 Task: Open Card Non-Functional Requirements Elicitation in Board Product Design and User Experience Optimization to Workspace Job Analysis and Design and add a team member Softage.2@softage.net, a label Red, a checklist Database Management, an attachment from your google drive, a color Red and finally, add a card description 'Develop and launch new social media marketing campaign for influencer partnerships' and a comment 'This task presents an opportunity to innovate and come up with new solutions to old problems.'. Add a start date 'Jan 06, 1900' with a due date 'Jan 13, 1900'
Action: Mouse moved to (55, 296)
Screenshot: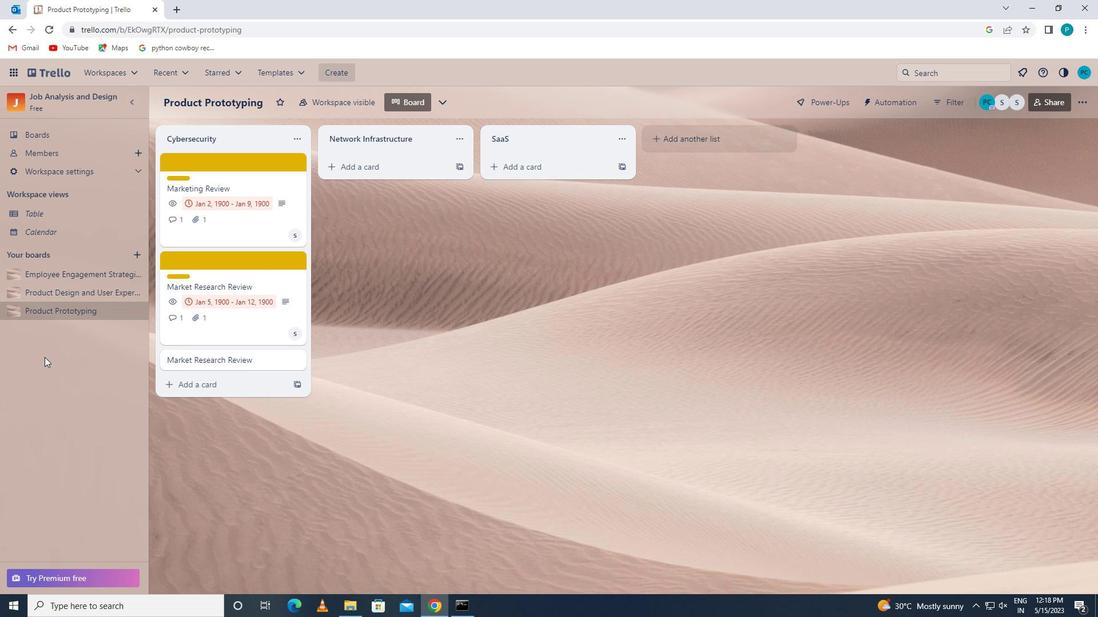
Action: Mouse pressed left at (55, 296)
Screenshot: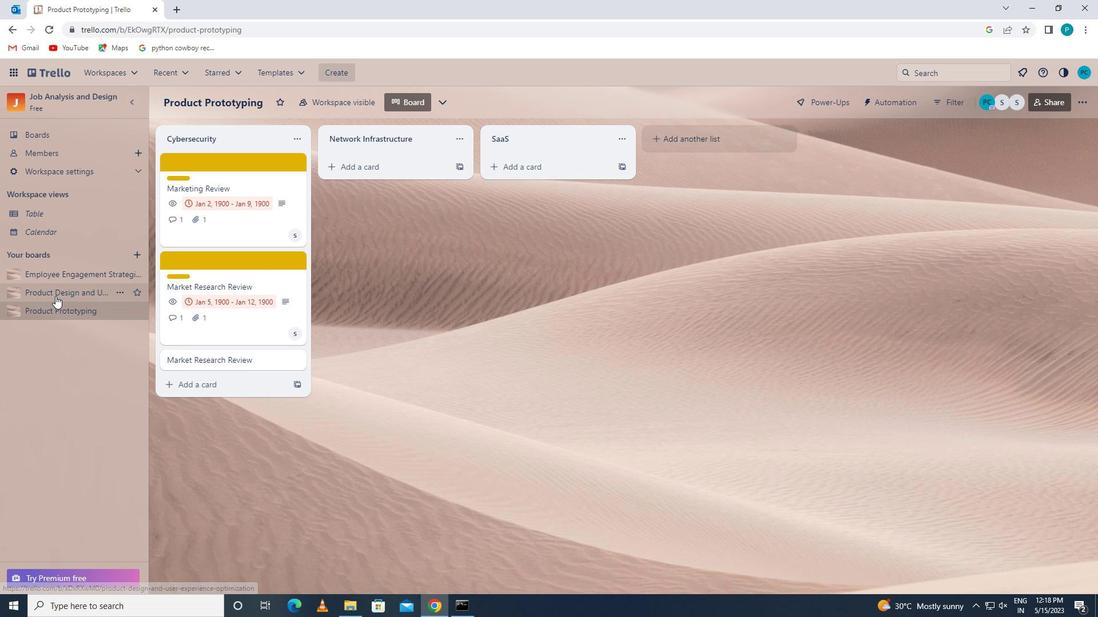
Action: Mouse moved to (256, 270)
Screenshot: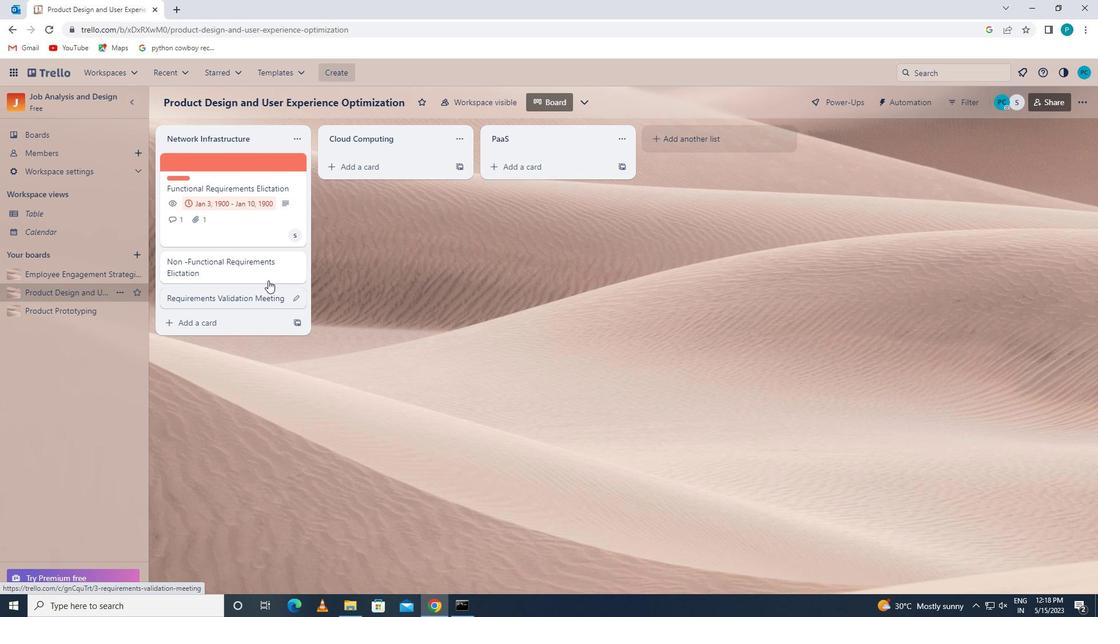 
Action: Mouse pressed left at (256, 270)
Screenshot: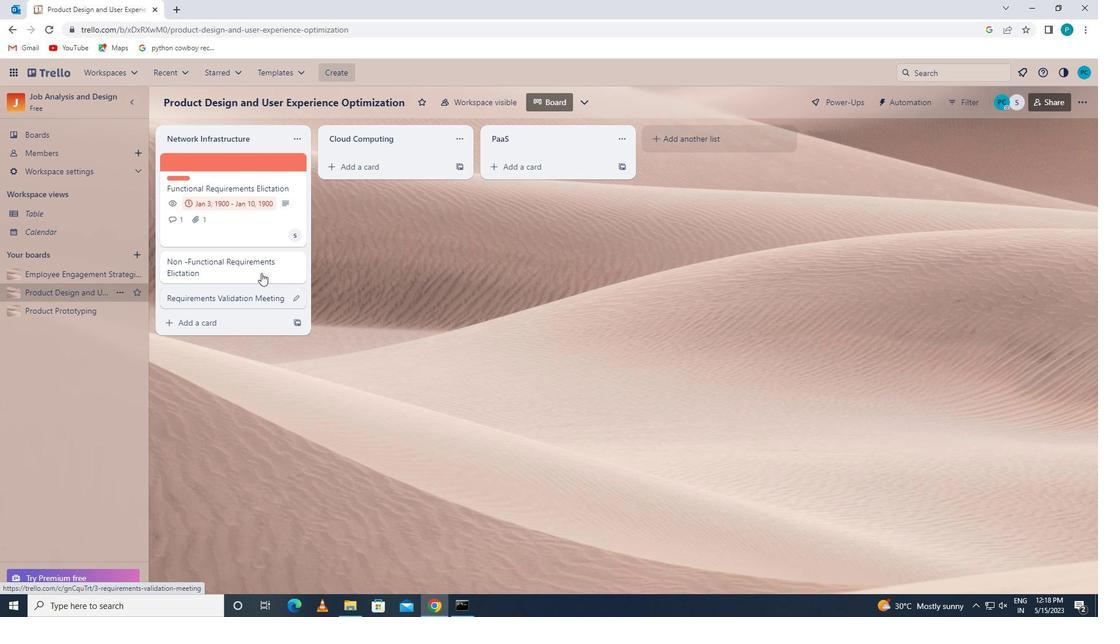 
Action: Mouse moved to (694, 204)
Screenshot: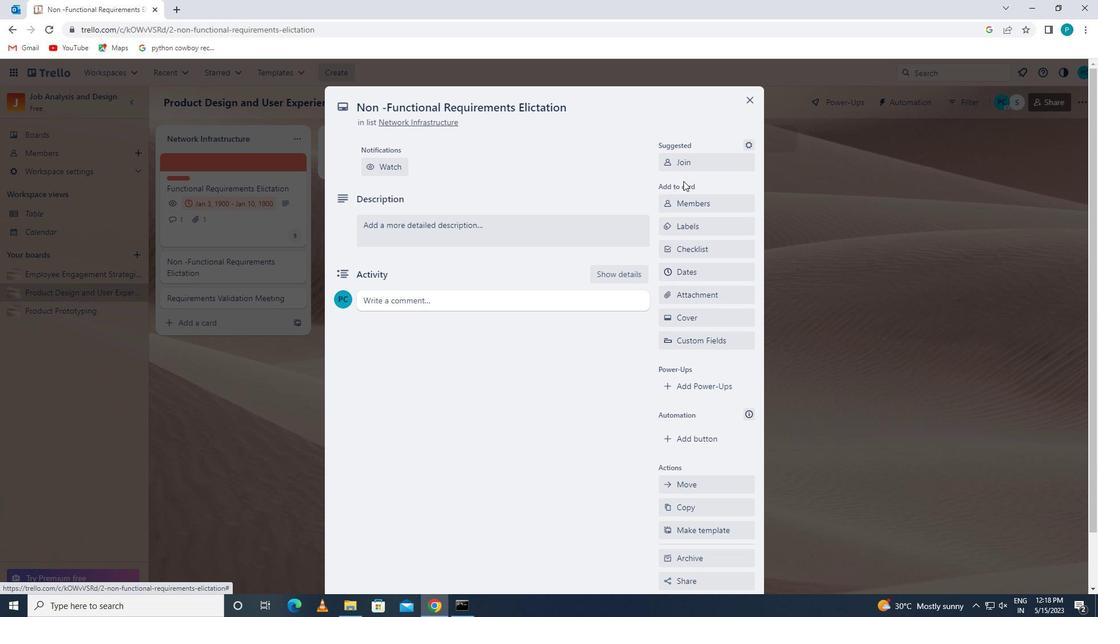 
Action: Mouse pressed left at (694, 204)
Screenshot: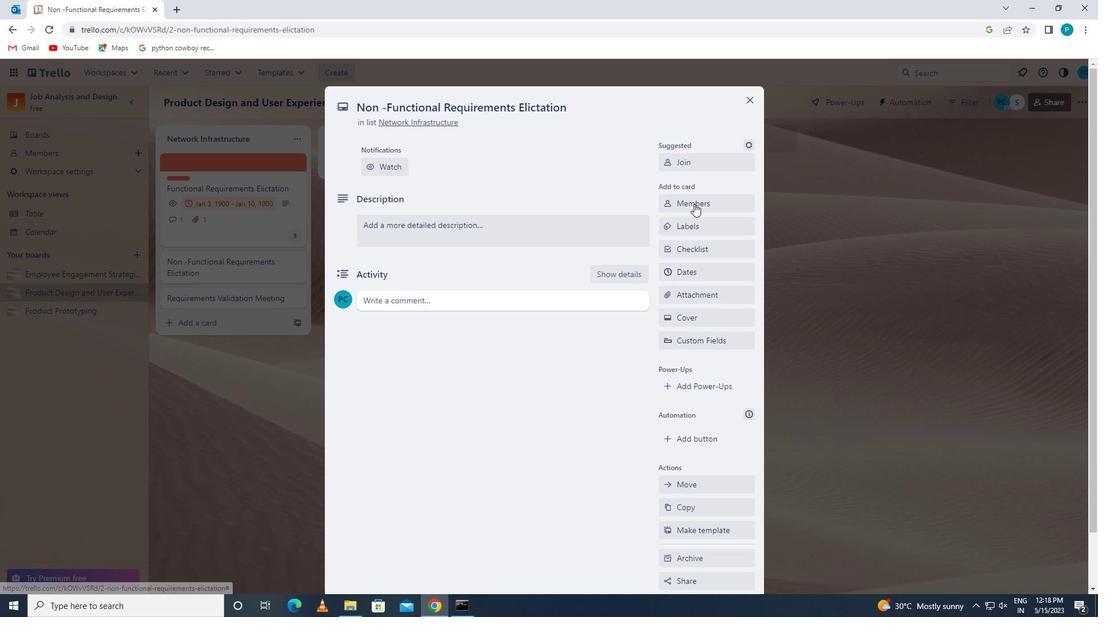 
Action: Key pressed <Key.caps_lock>s<Key.caps_lock>oftagee<Key.backspace>.2
Screenshot: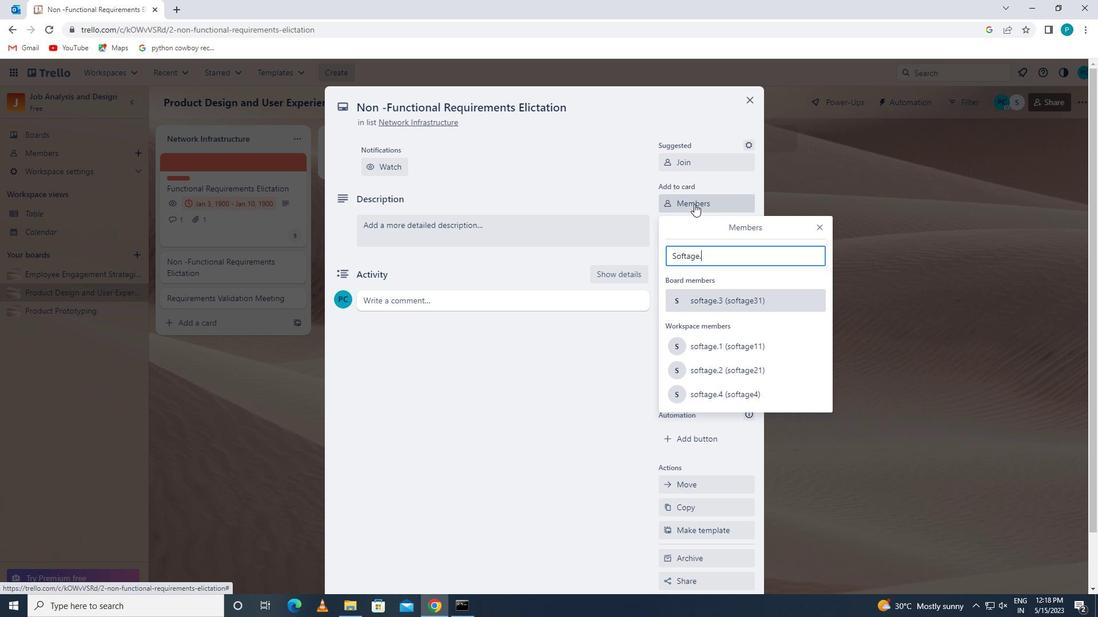 
Action: Mouse moved to (710, 358)
Screenshot: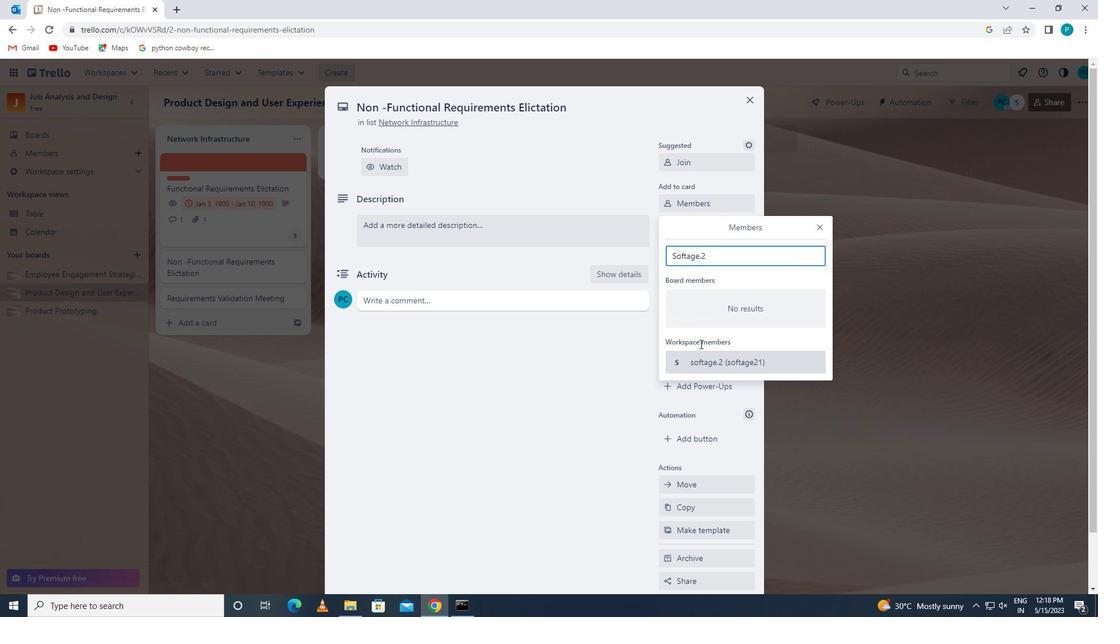 
Action: Mouse pressed left at (710, 358)
Screenshot: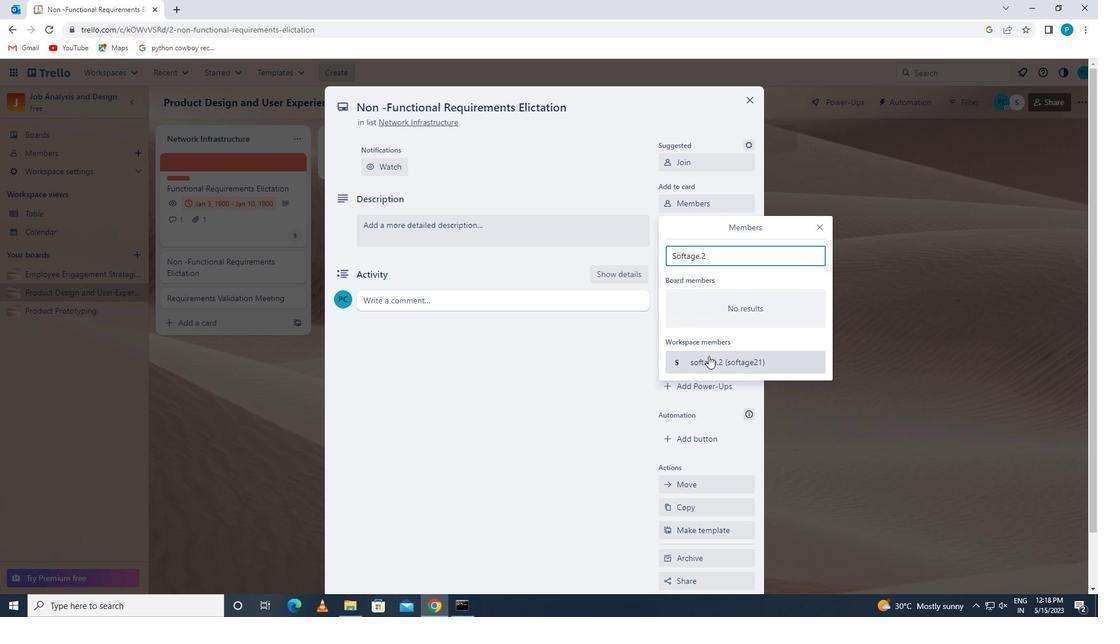 
Action: Mouse moved to (822, 227)
Screenshot: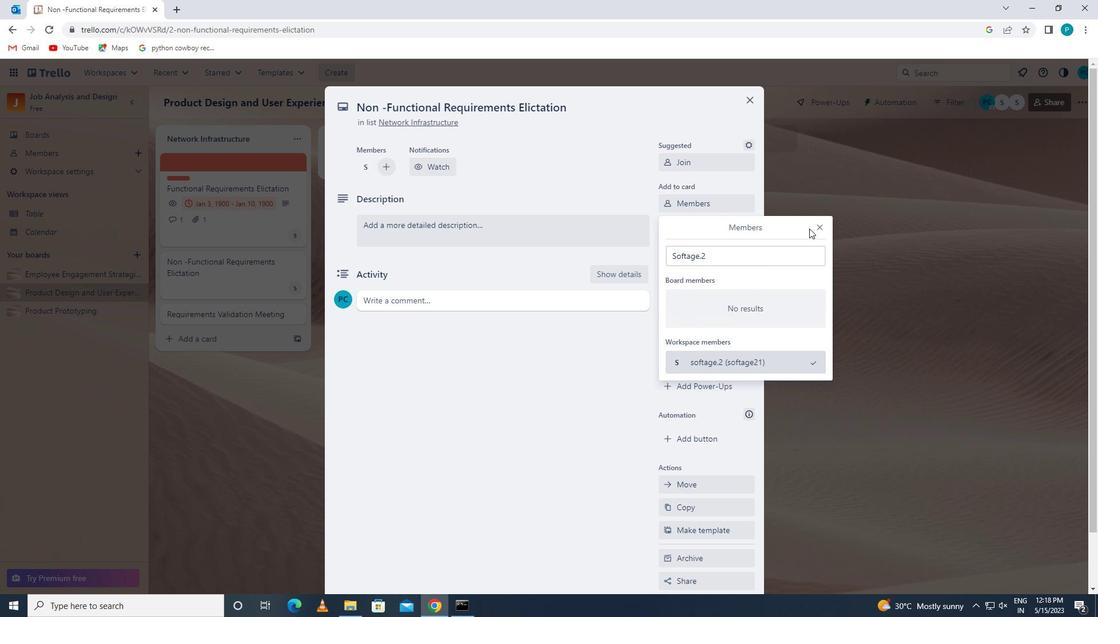
Action: Mouse pressed left at (822, 227)
Screenshot: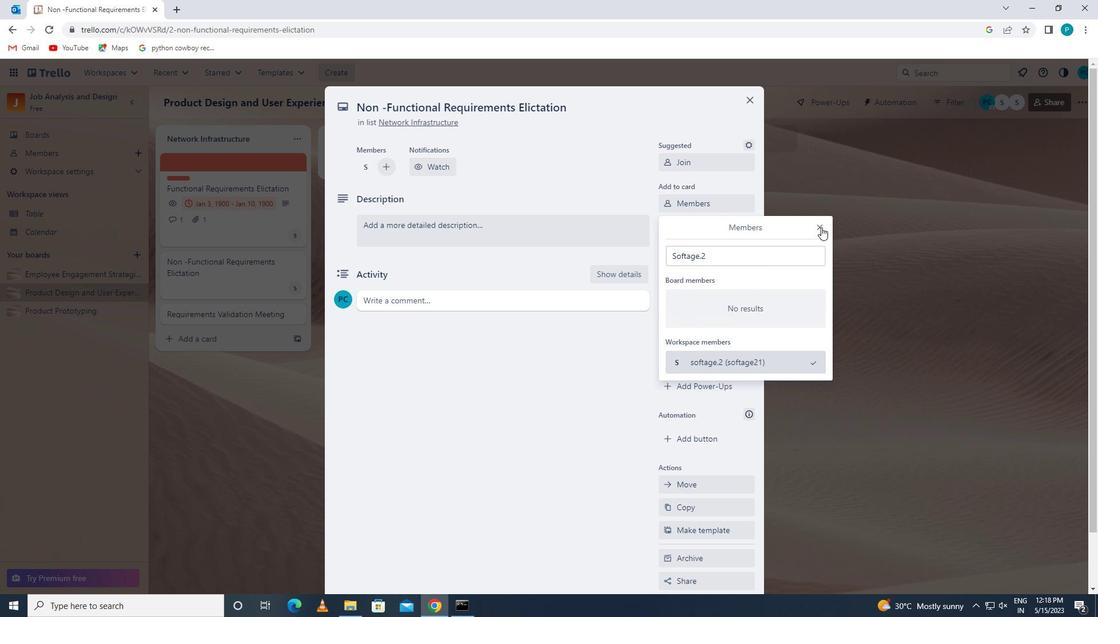 
Action: Mouse moved to (703, 221)
Screenshot: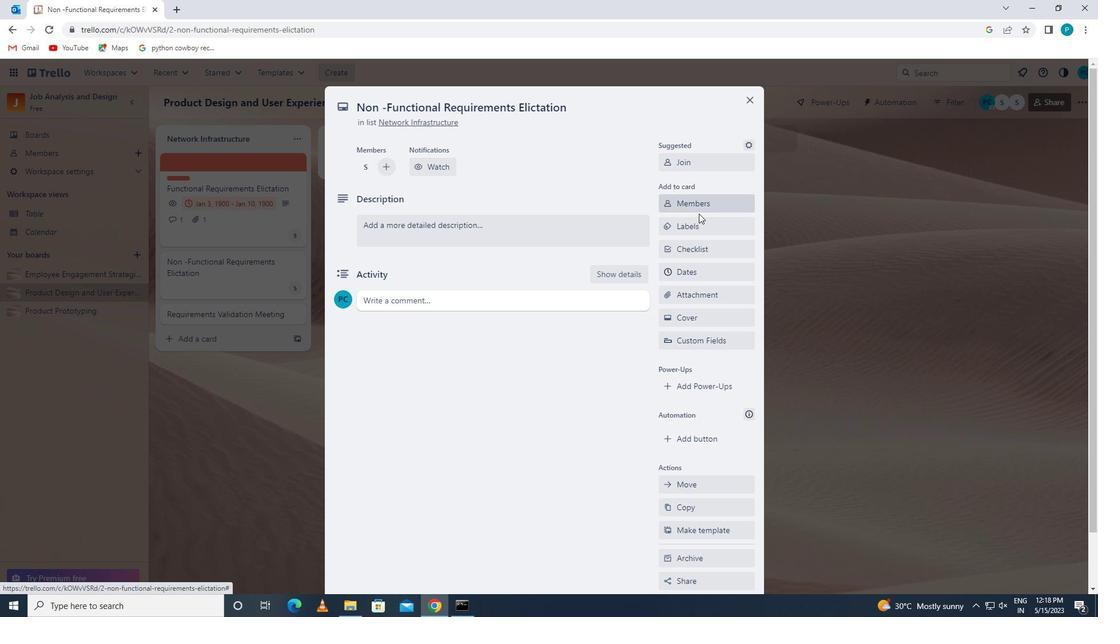 
Action: Mouse pressed left at (703, 221)
Screenshot: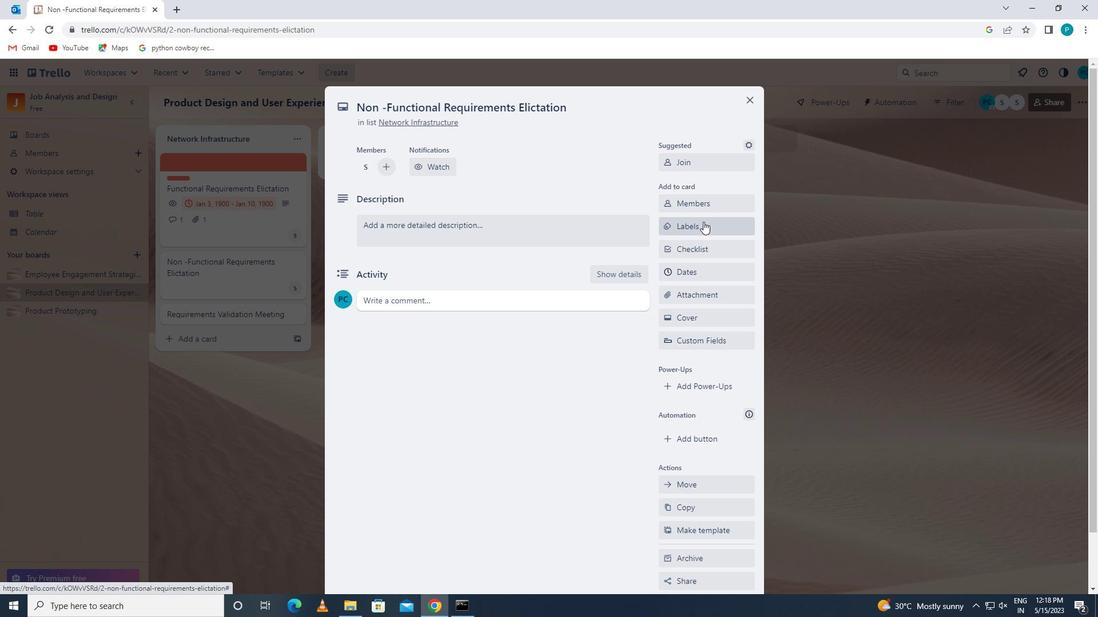 
Action: Mouse moved to (726, 447)
Screenshot: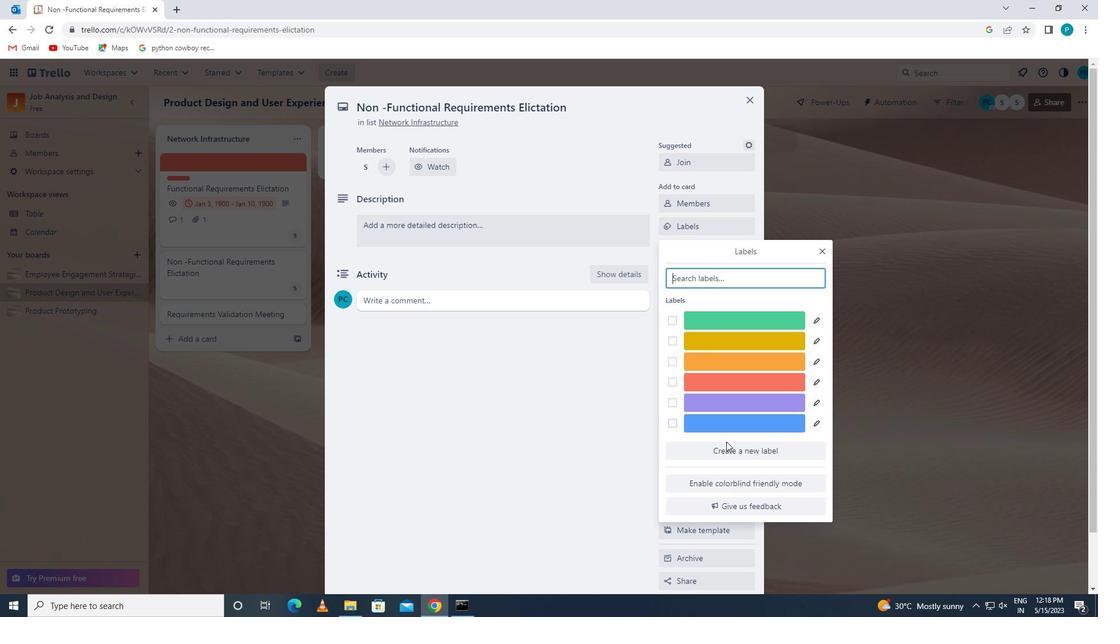 
Action: Mouse pressed left at (726, 447)
Screenshot: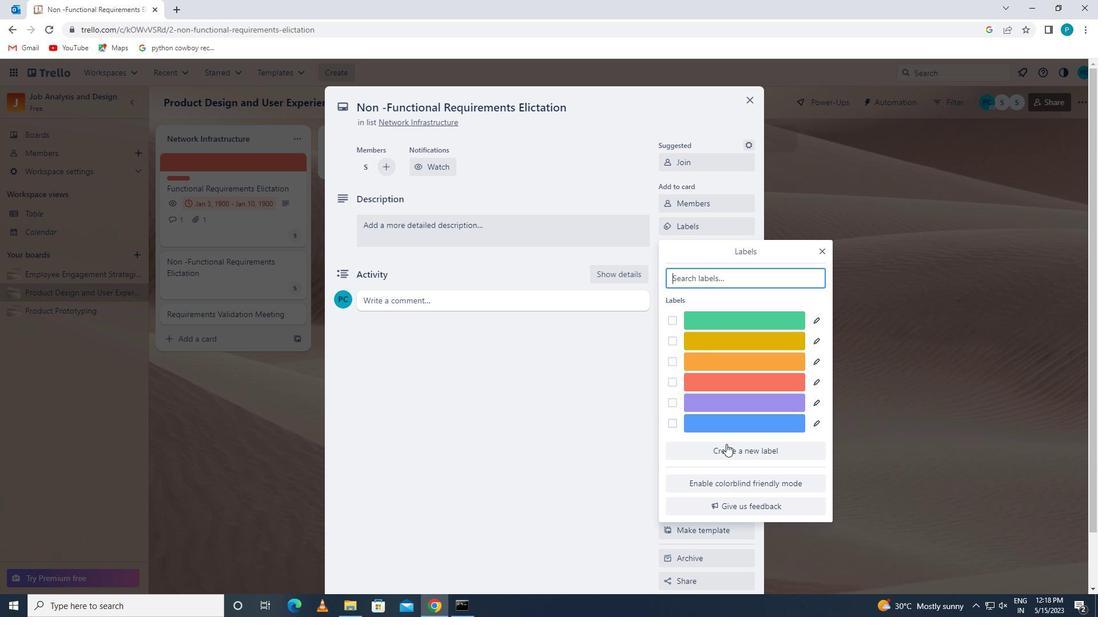 
Action: Mouse moved to (776, 421)
Screenshot: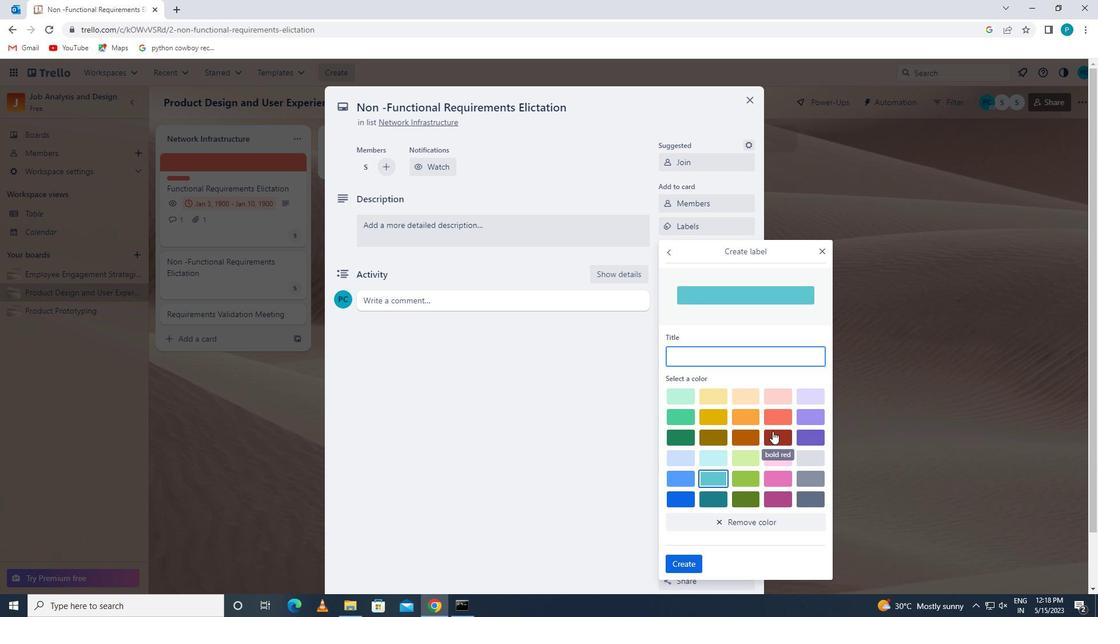 
Action: Mouse pressed left at (776, 421)
Screenshot: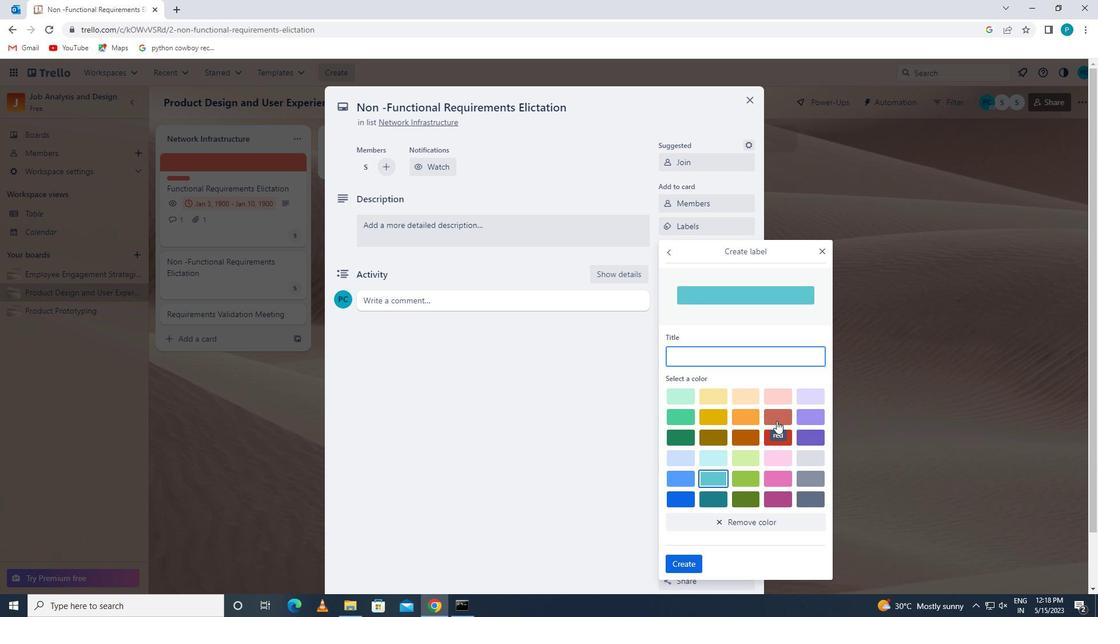 
Action: Mouse moved to (678, 566)
Screenshot: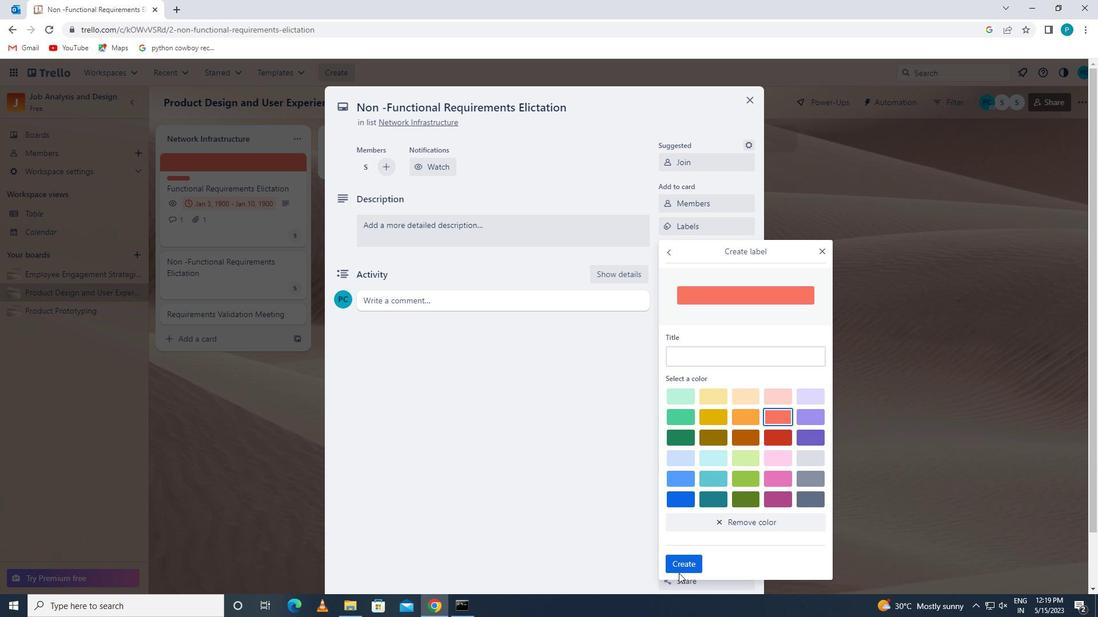 
Action: Mouse pressed left at (678, 566)
Screenshot: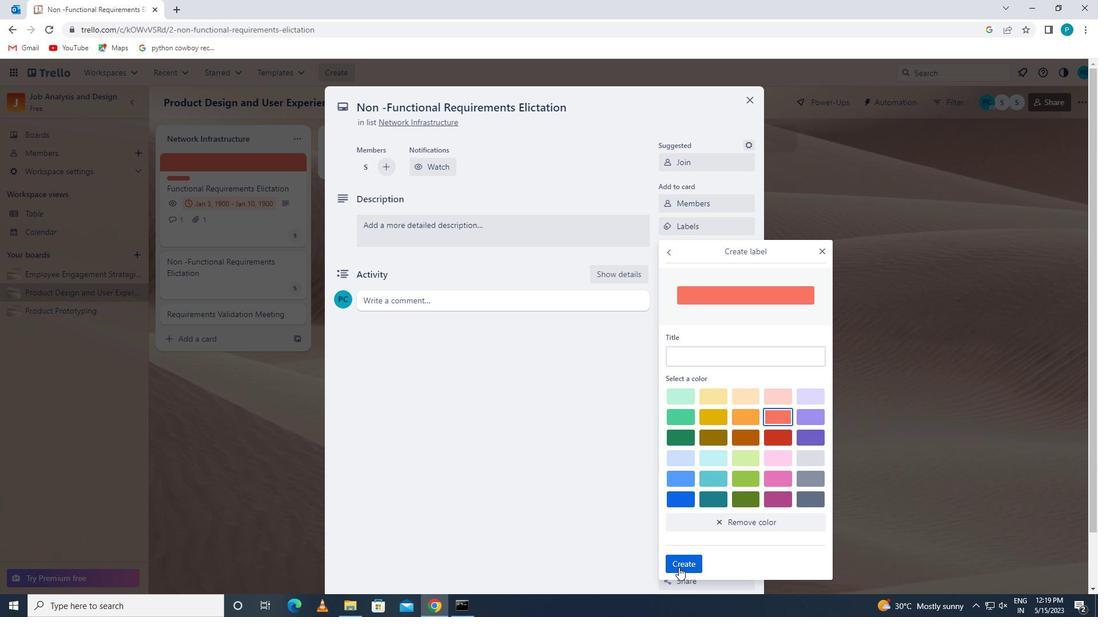 
Action: Mouse moved to (821, 250)
Screenshot: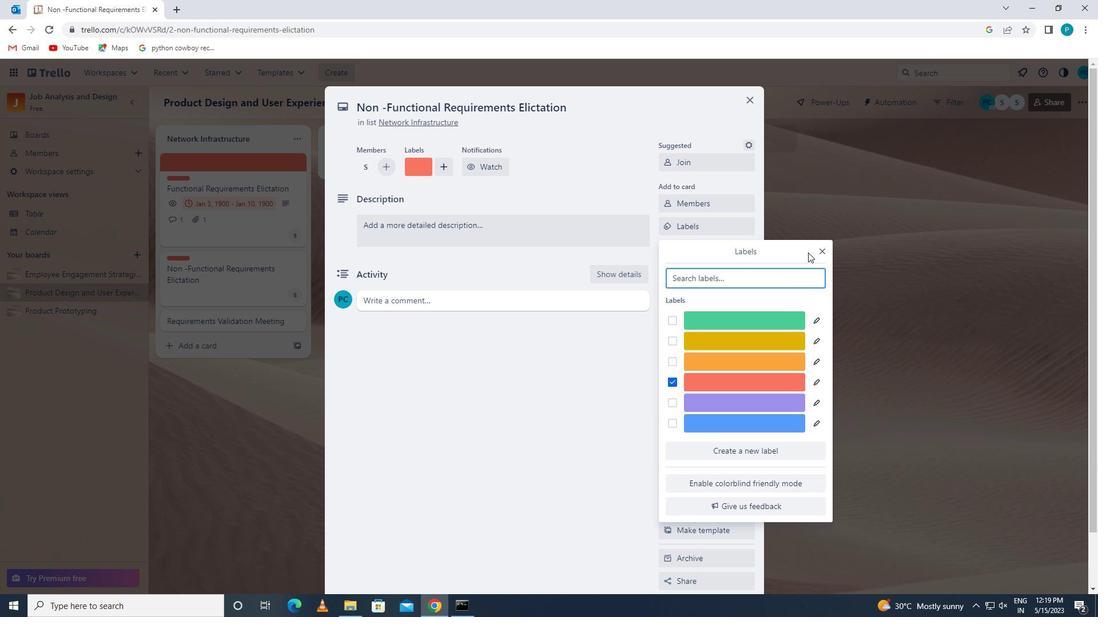 
Action: Mouse pressed left at (821, 250)
Screenshot: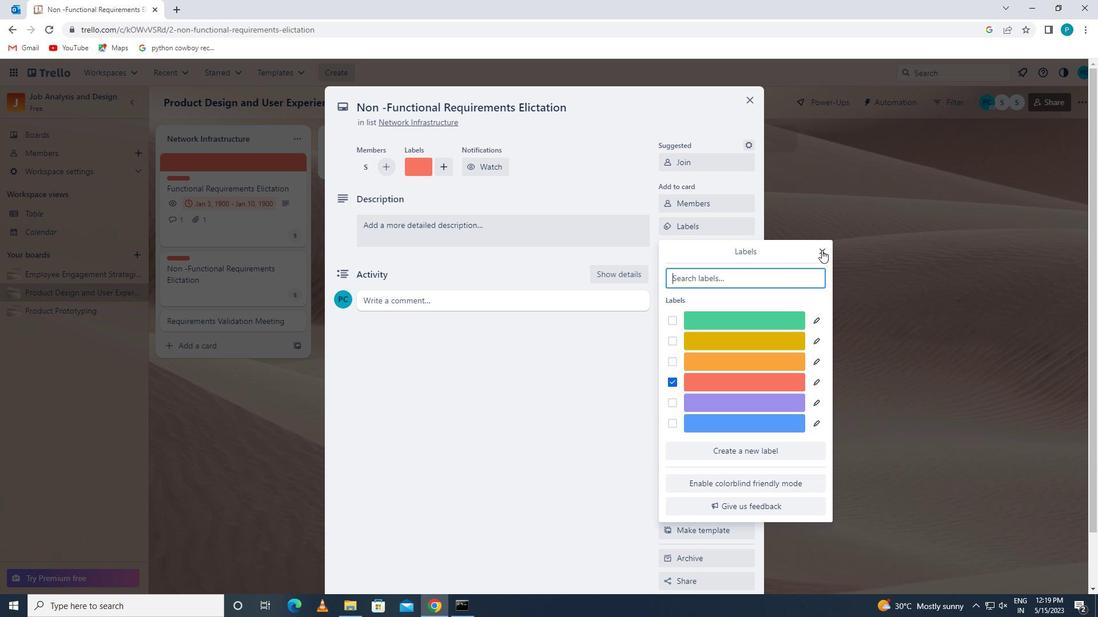 
Action: Mouse moved to (729, 251)
Screenshot: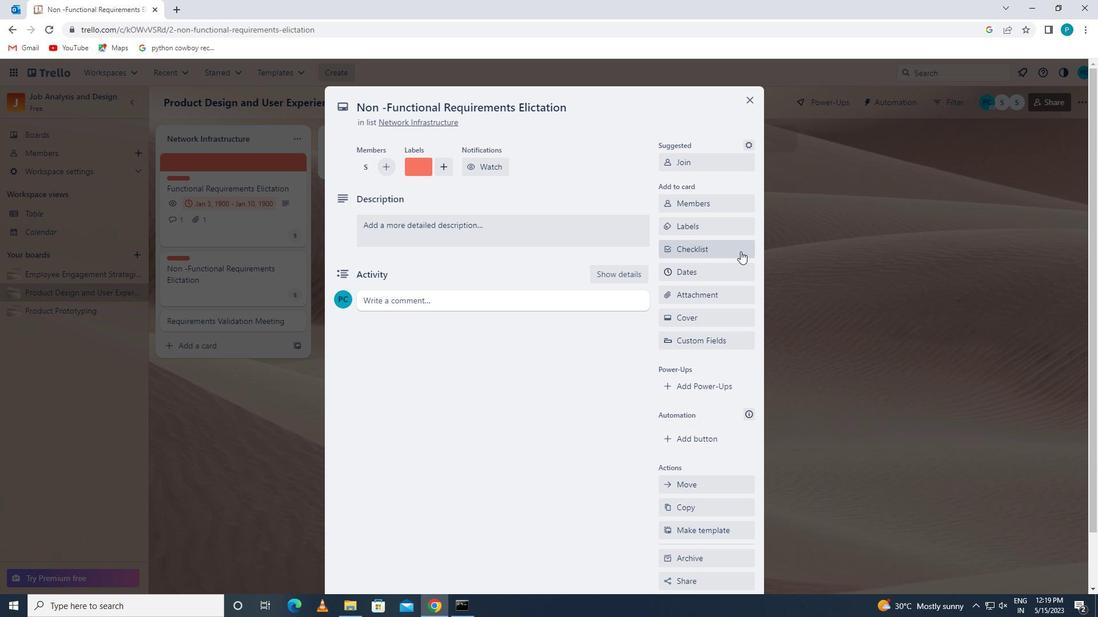 
Action: Mouse pressed left at (729, 251)
Screenshot: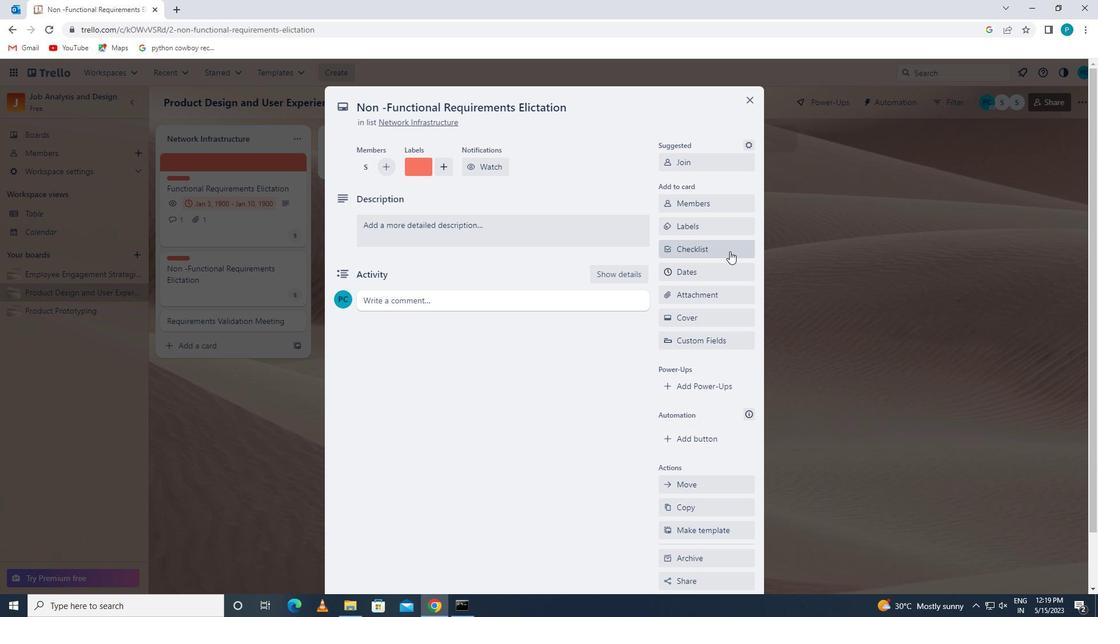 
Action: Mouse moved to (730, 265)
Screenshot: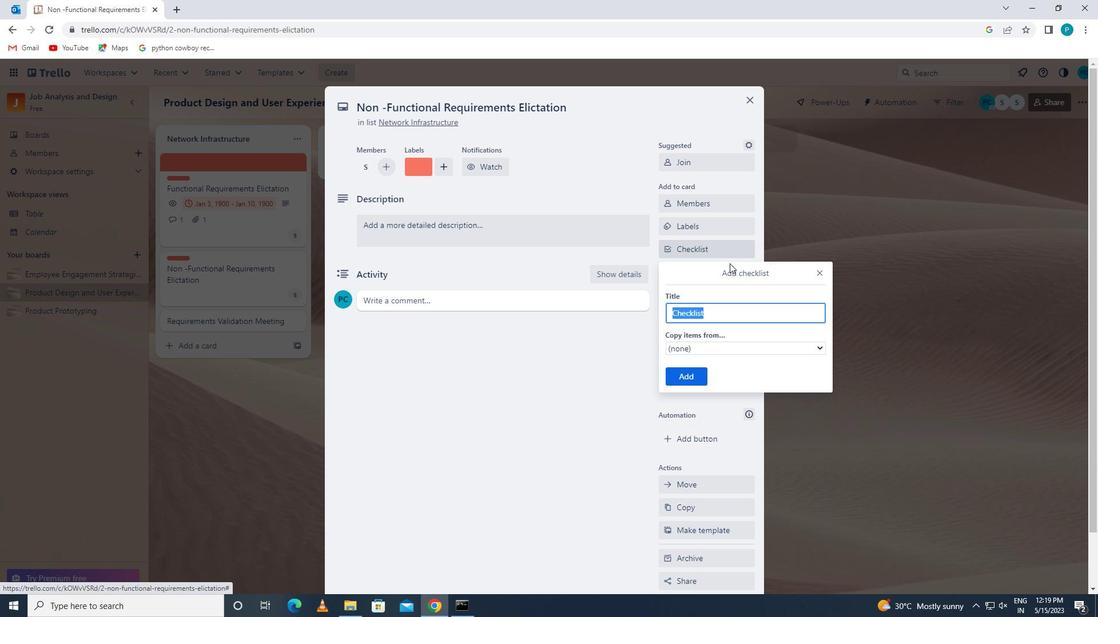 
Action: Key pressed <Key.caps_lock>d<Key.caps_lock>atabase
Screenshot: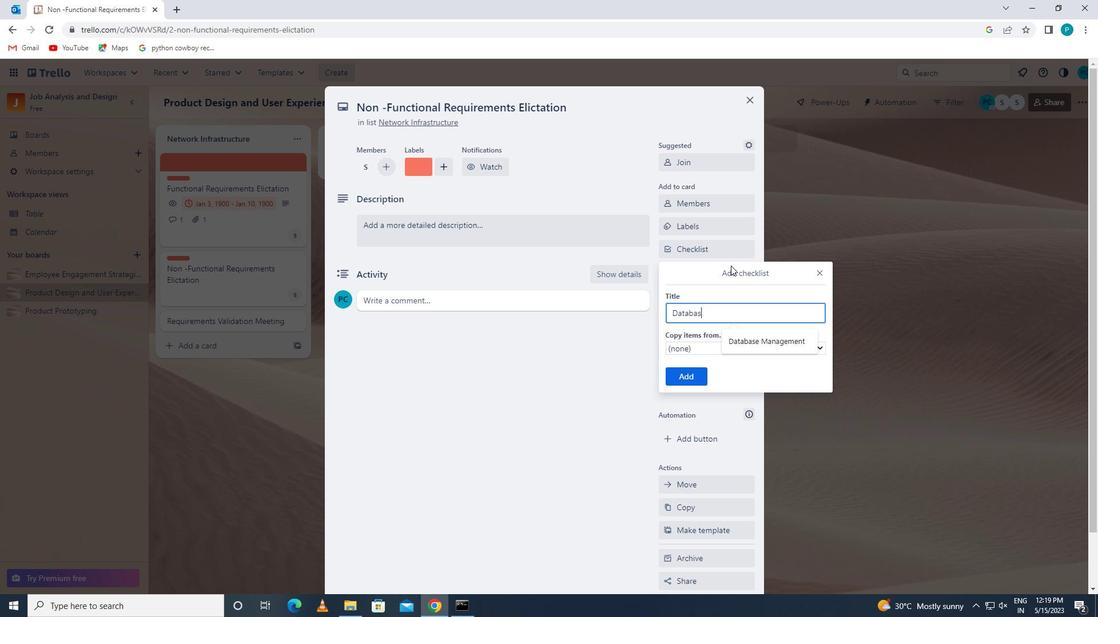 
Action: Mouse moved to (745, 343)
Screenshot: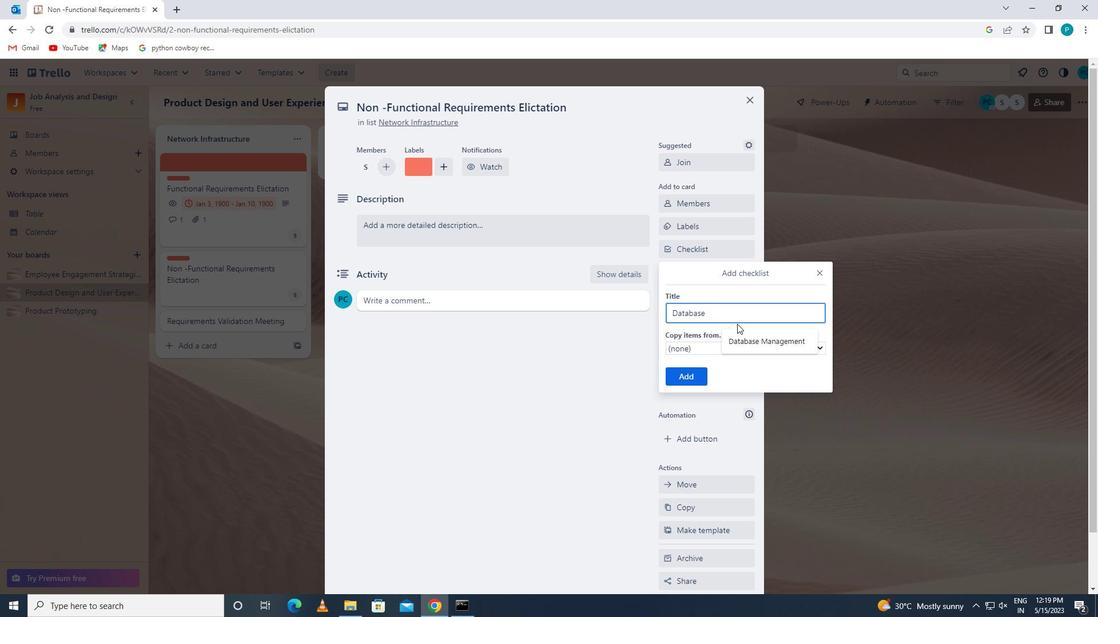 
Action: Mouse pressed left at (745, 343)
Screenshot: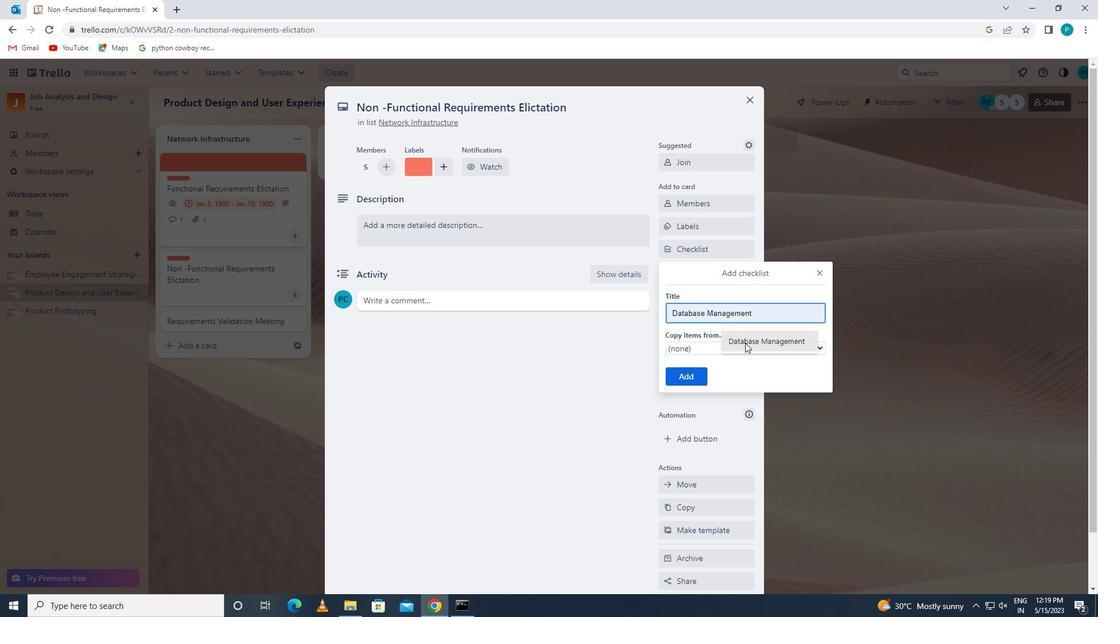 
Action: Mouse moved to (698, 379)
Screenshot: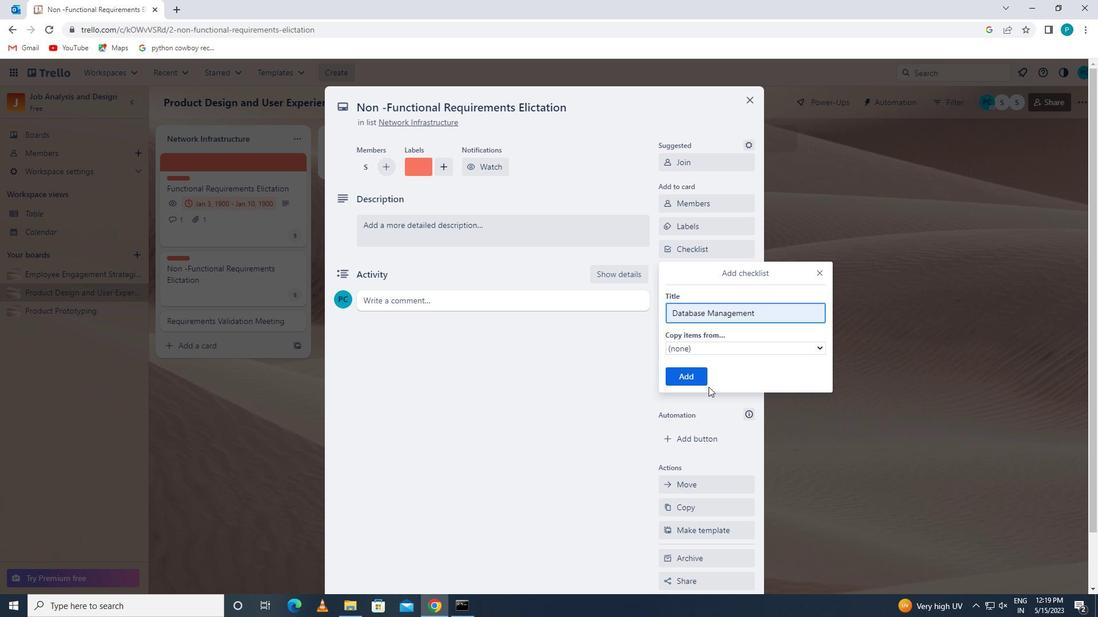 
Action: Mouse pressed left at (698, 379)
Screenshot: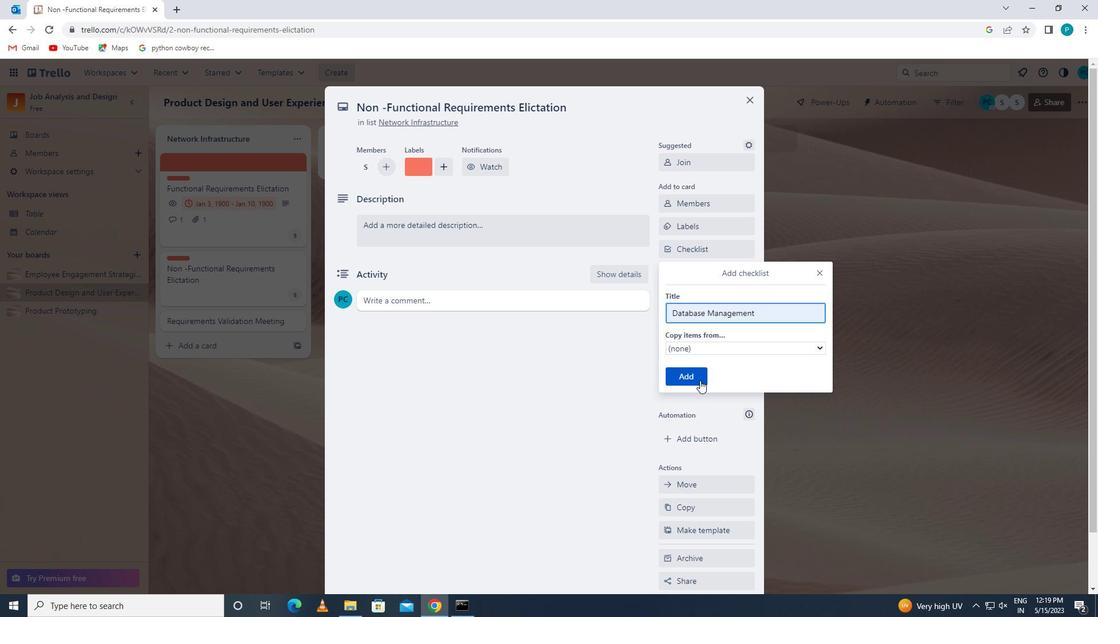 
Action: Mouse moved to (702, 296)
Screenshot: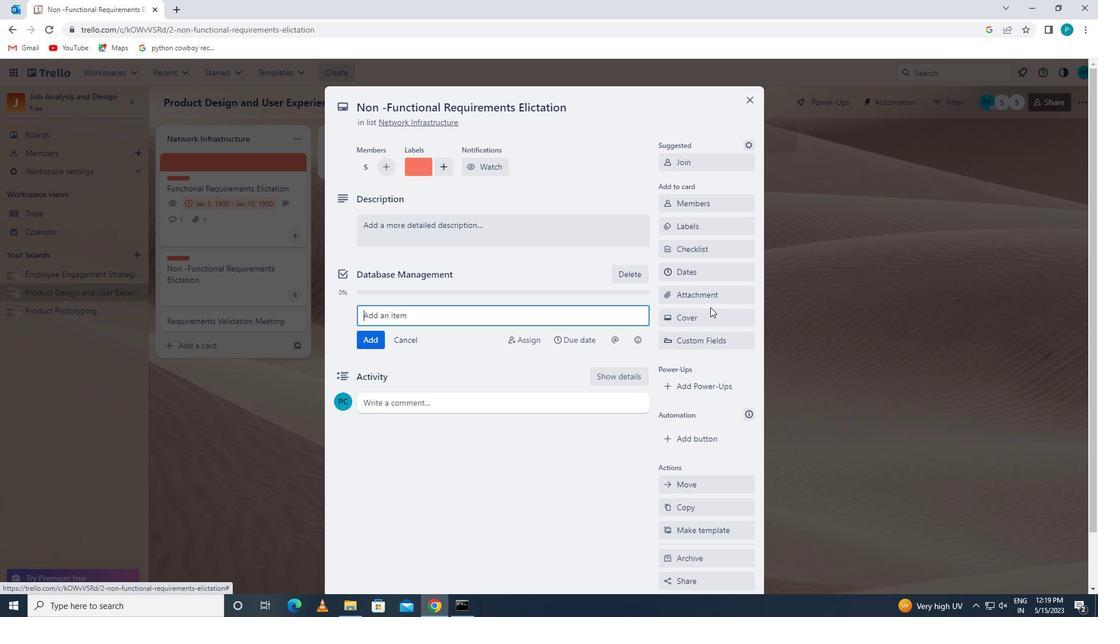 
Action: Mouse pressed left at (702, 296)
Screenshot: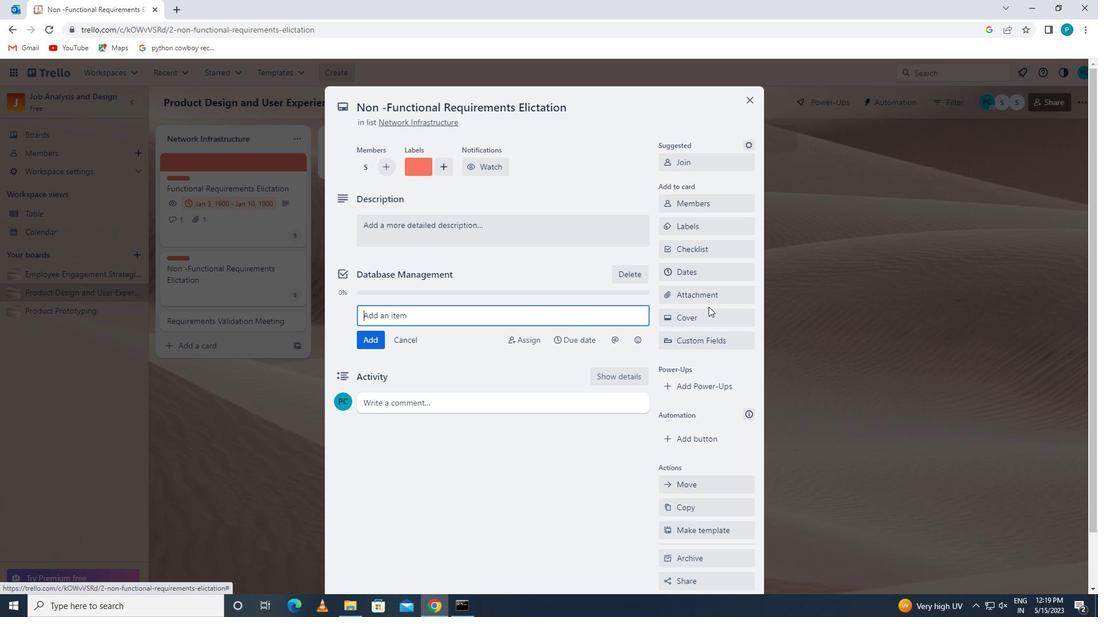 
Action: Mouse moved to (721, 387)
Screenshot: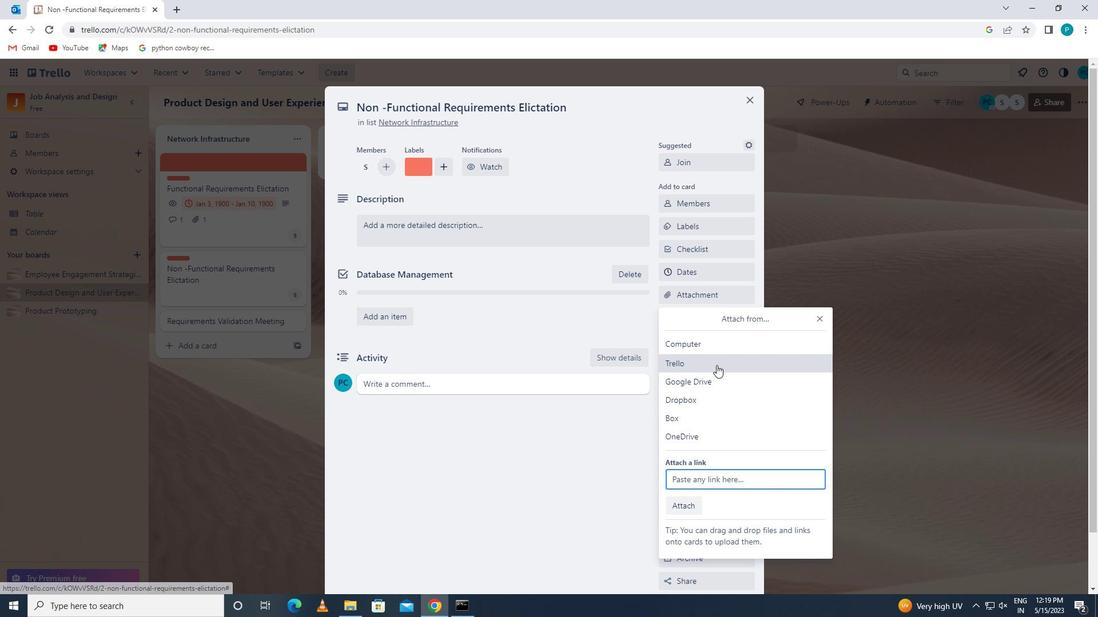 
Action: Mouse pressed left at (721, 387)
Screenshot: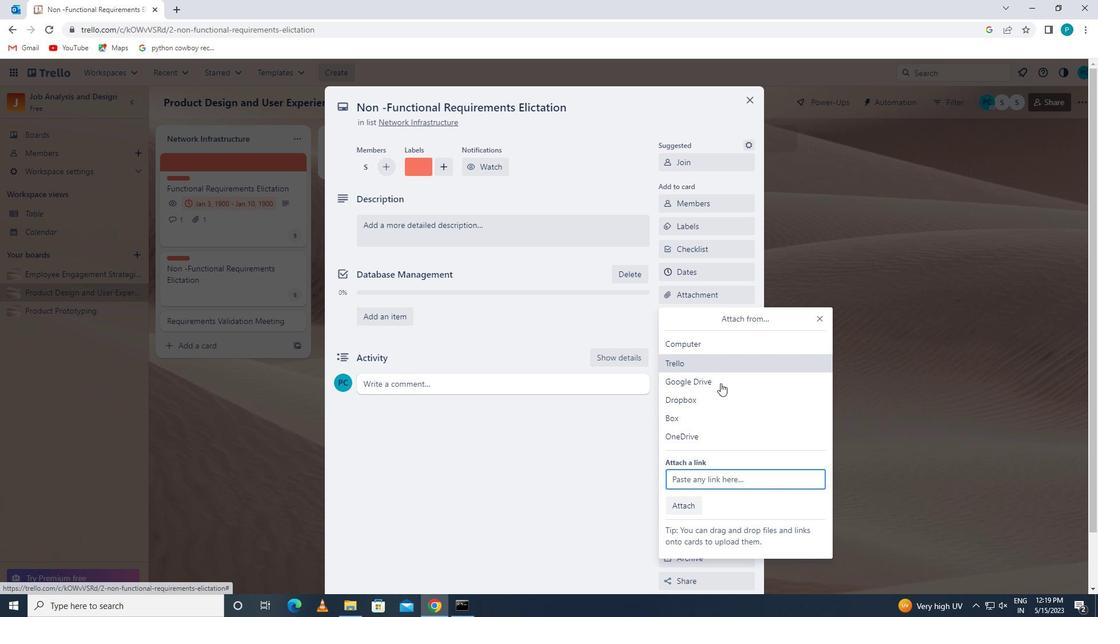 
Action: Mouse moved to (320, 324)
Screenshot: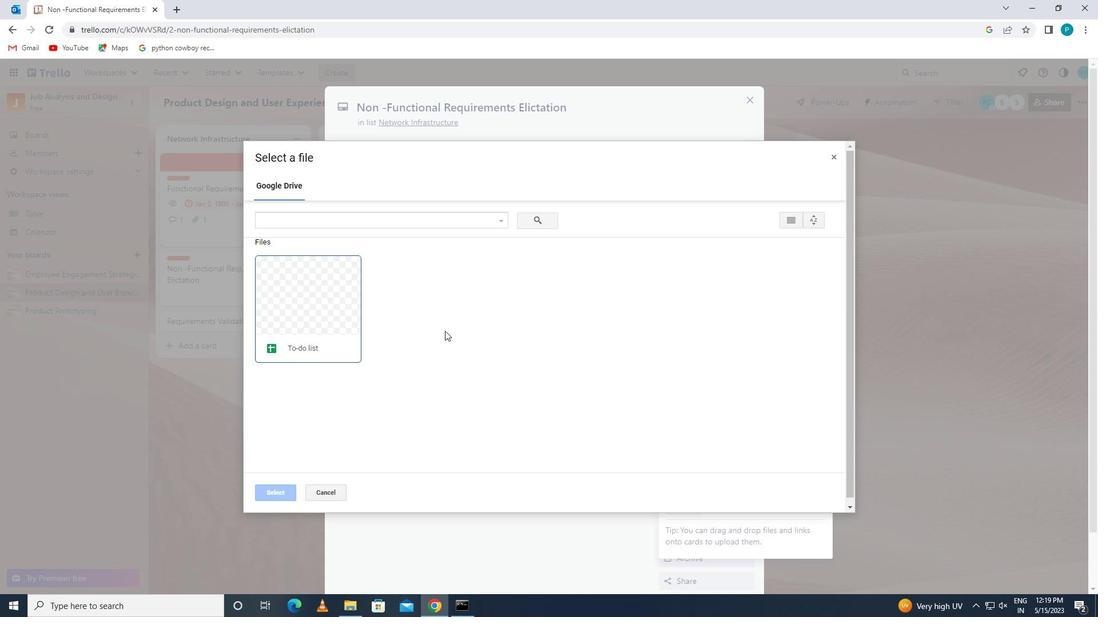 
Action: Mouse pressed left at (320, 324)
Screenshot: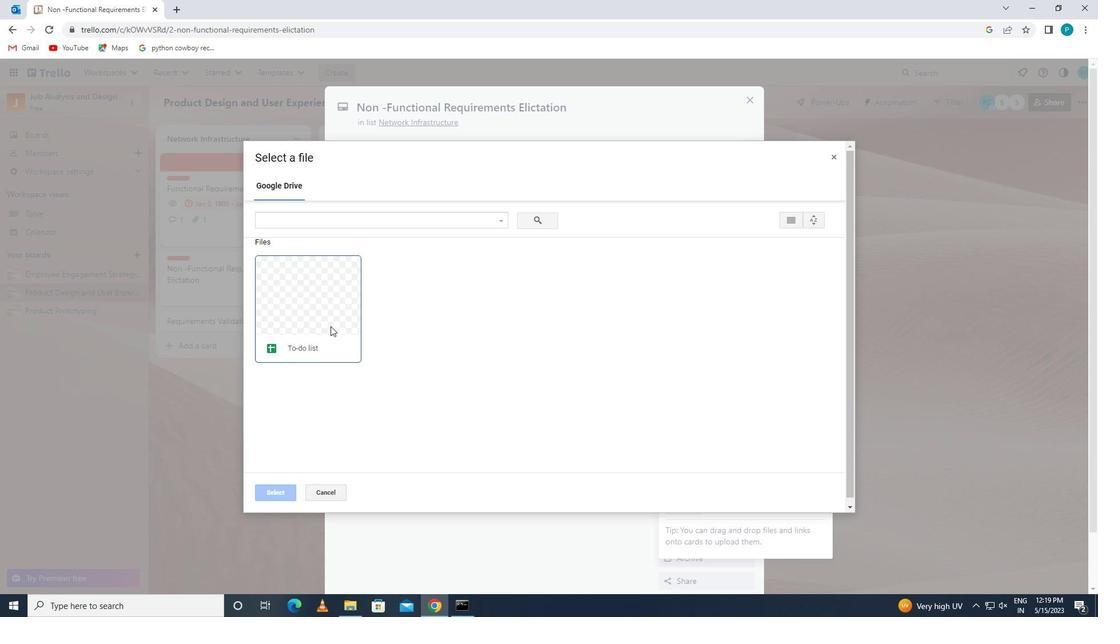 
Action: Mouse moved to (274, 494)
Screenshot: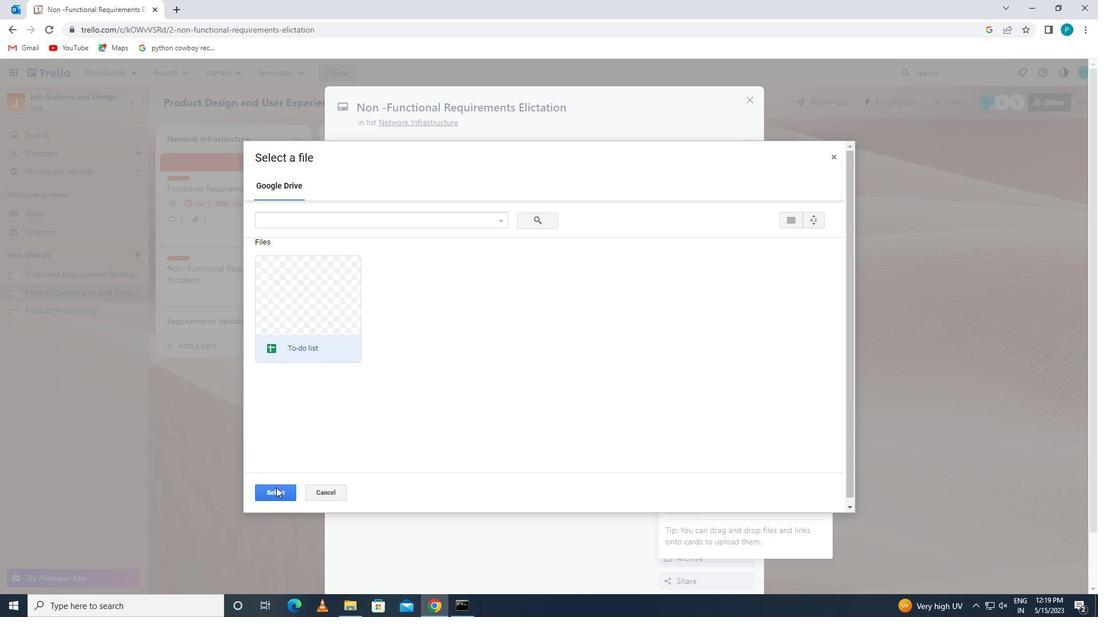 
Action: Mouse pressed left at (274, 494)
Screenshot: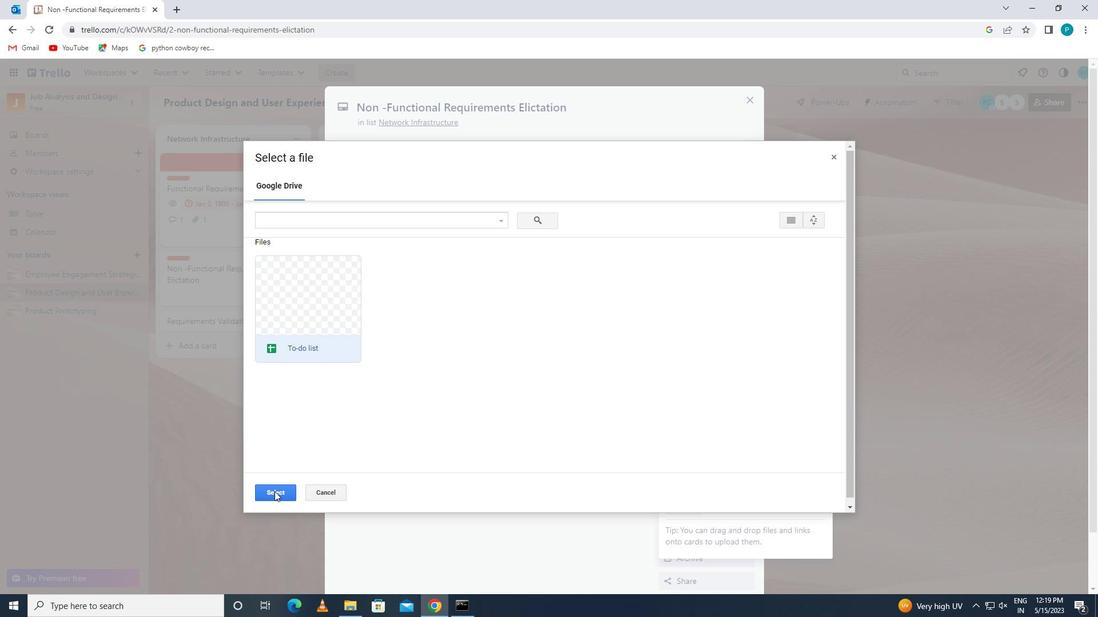 
Action: Mouse moved to (704, 321)
Screenshot: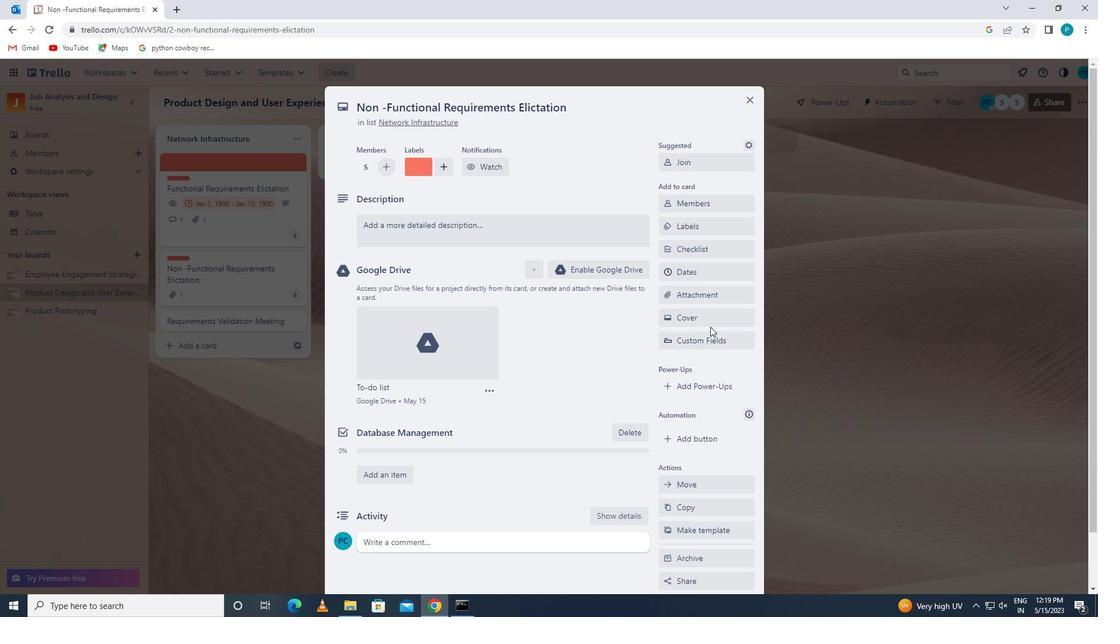 
Action: Mouse pressed left at (704, 321)
Screenshot: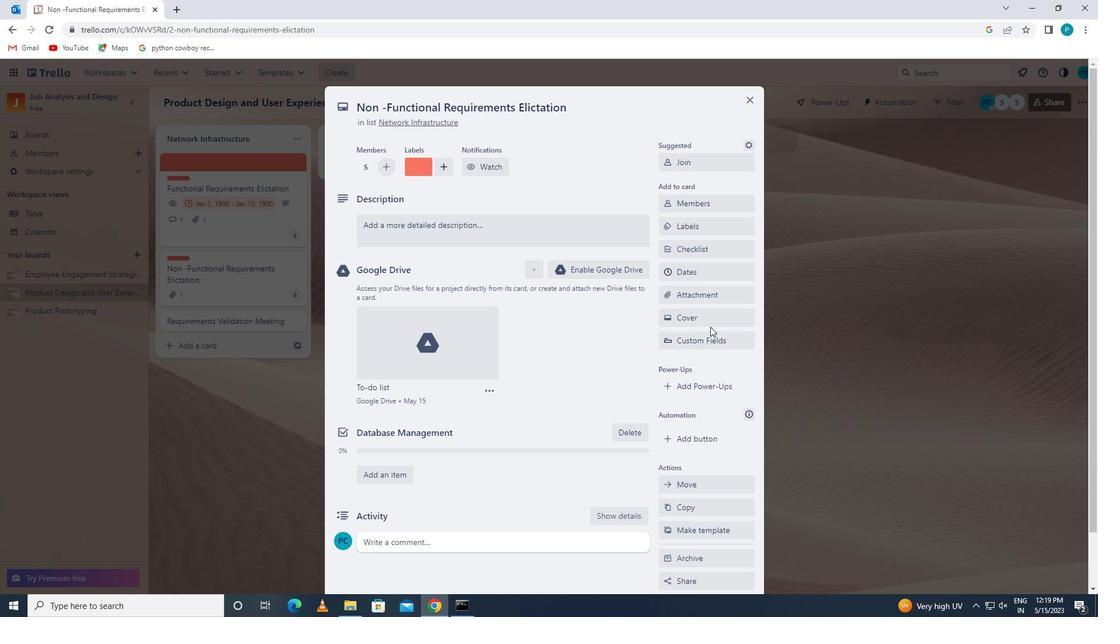 
Action: Mouse moved to (773, 372)
Screenshot: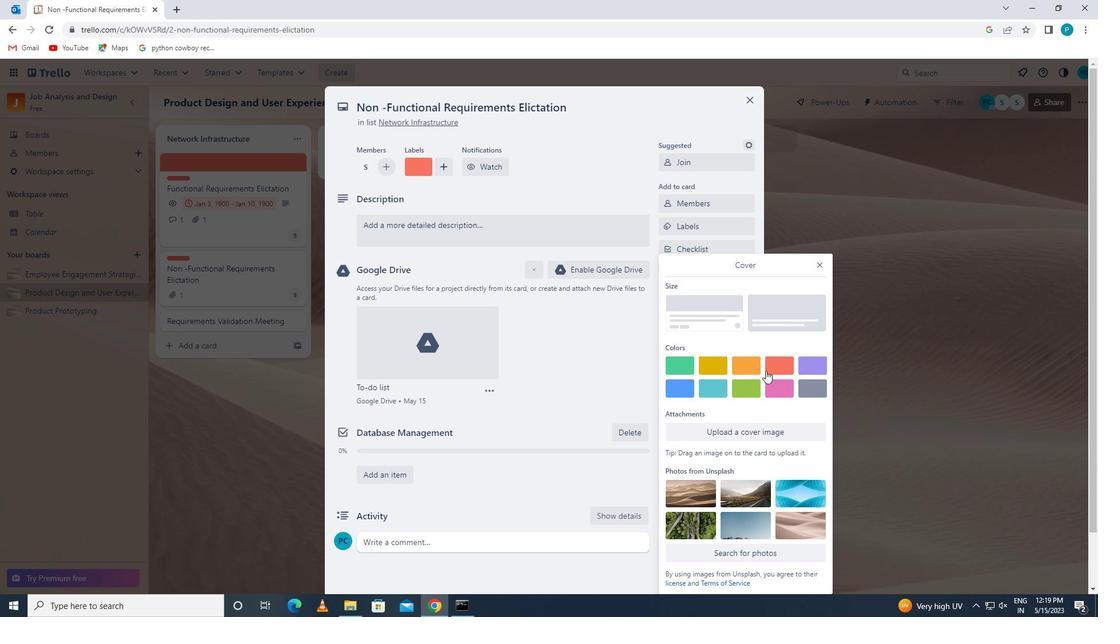 
Action: Mouse pressed left at (773, 372)
Screenshot: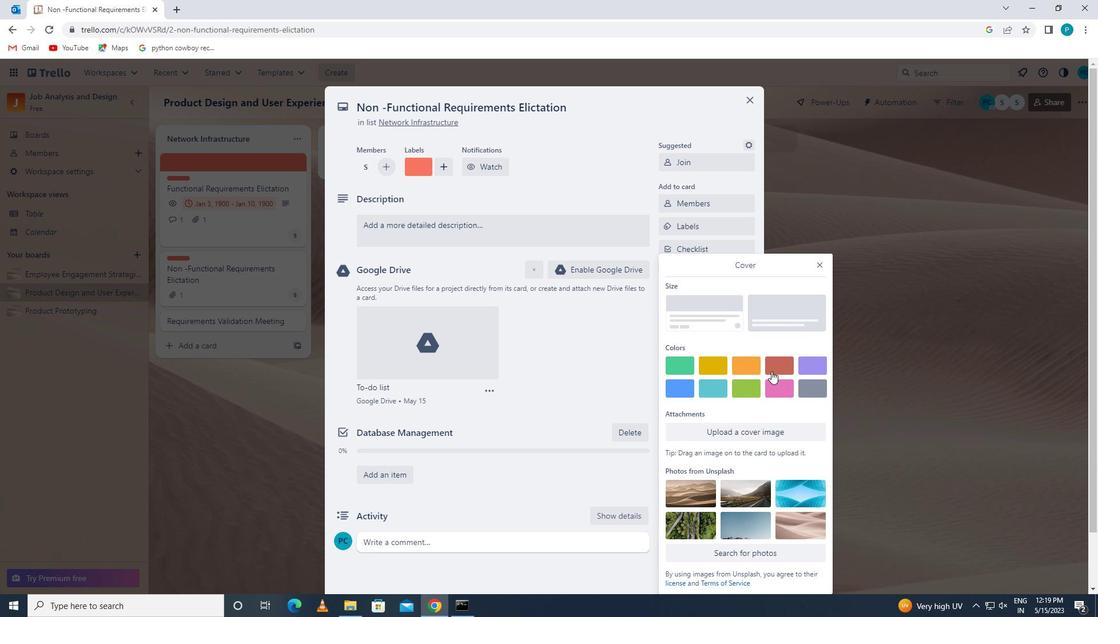 
Action: Mouse moved to (817, 244)
Screenshot: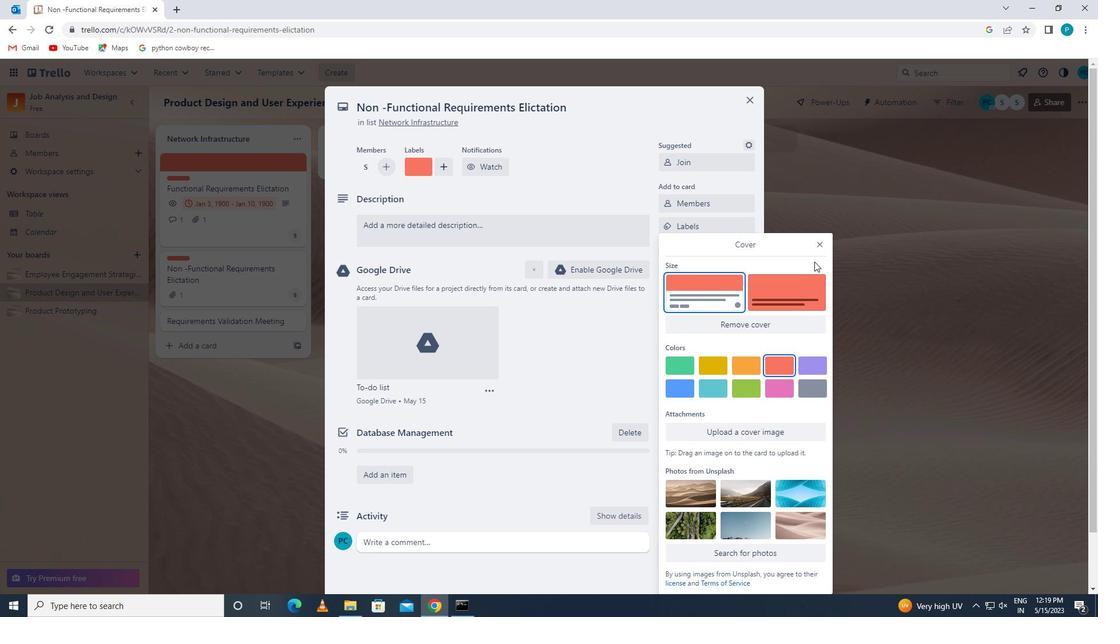 
Action: Mouse pressed left at (817, 244)
Screenshot: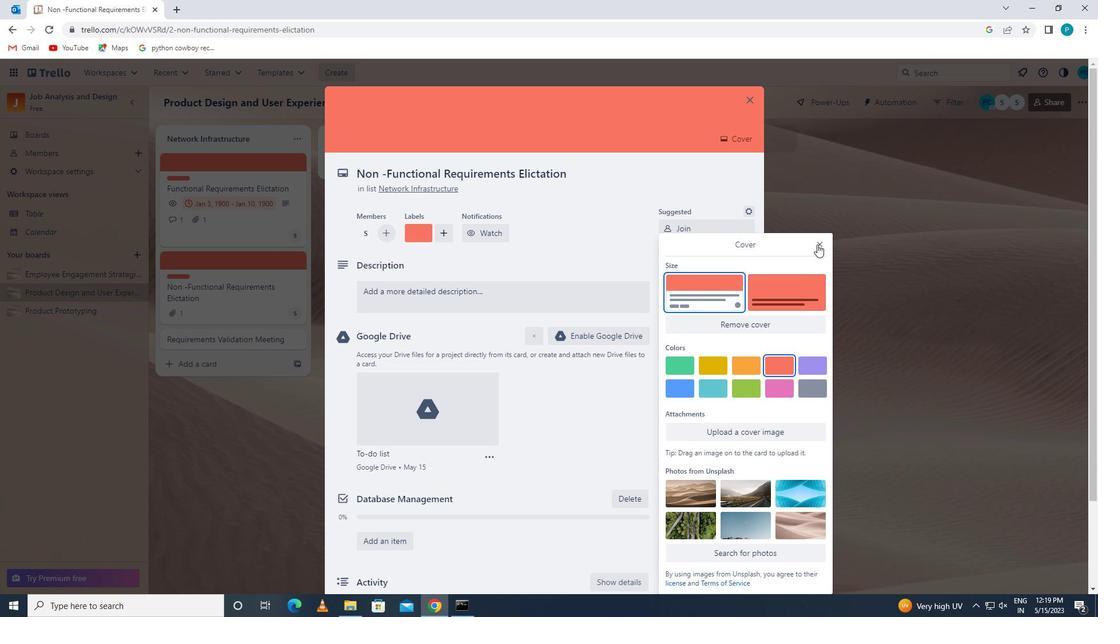 
Action: Mouse moved to (604, 283)
Screenshot: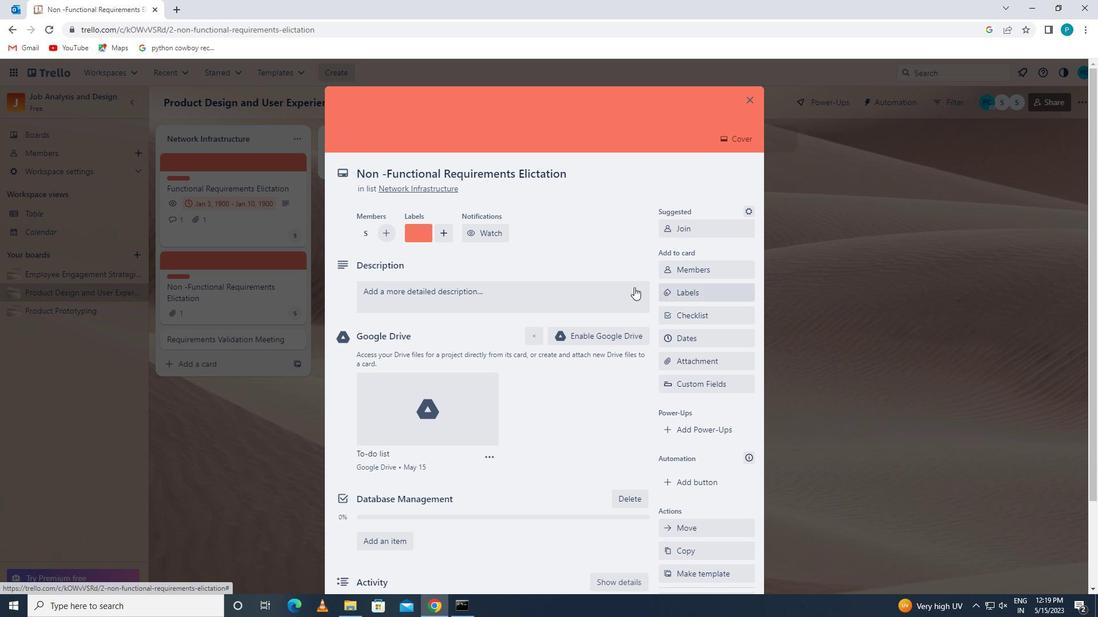 
Action: Mouse pressed left at (604, 283)
Screenshot: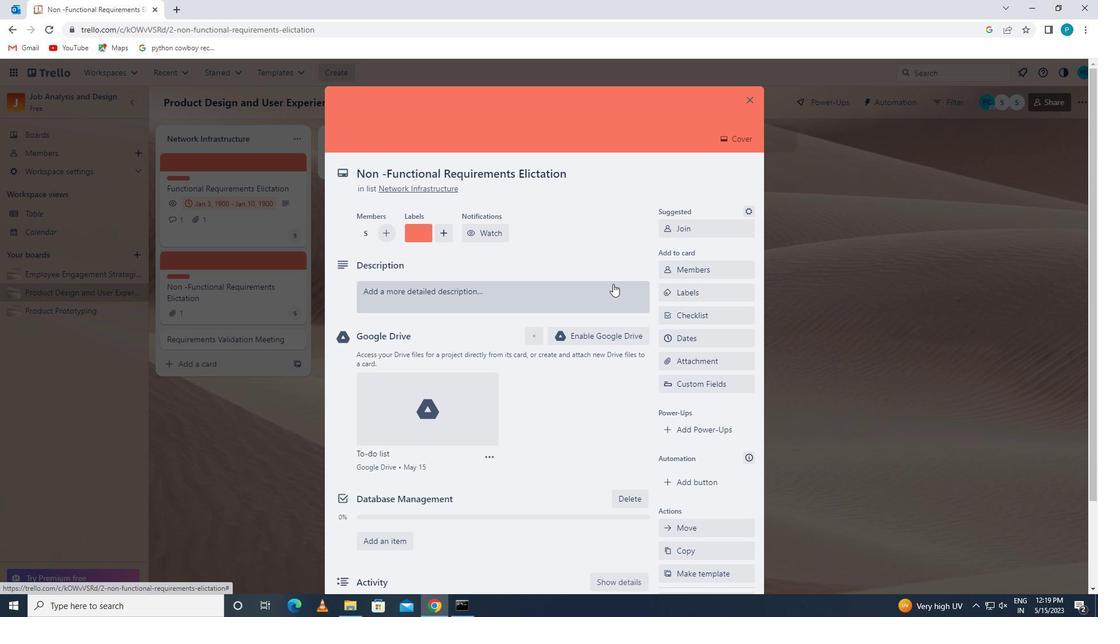 
Action: Key pressed <Key.caps_lock>d<Key.caps_lock>evelop<Key.space>and<Key.space>launch<Key.space>new<Key.space>social<Key.space>media<Key.space>marketing<Key.space>campaign<Key.space>for<Key.space>influencer<Key.space>partnerships
Screenshot: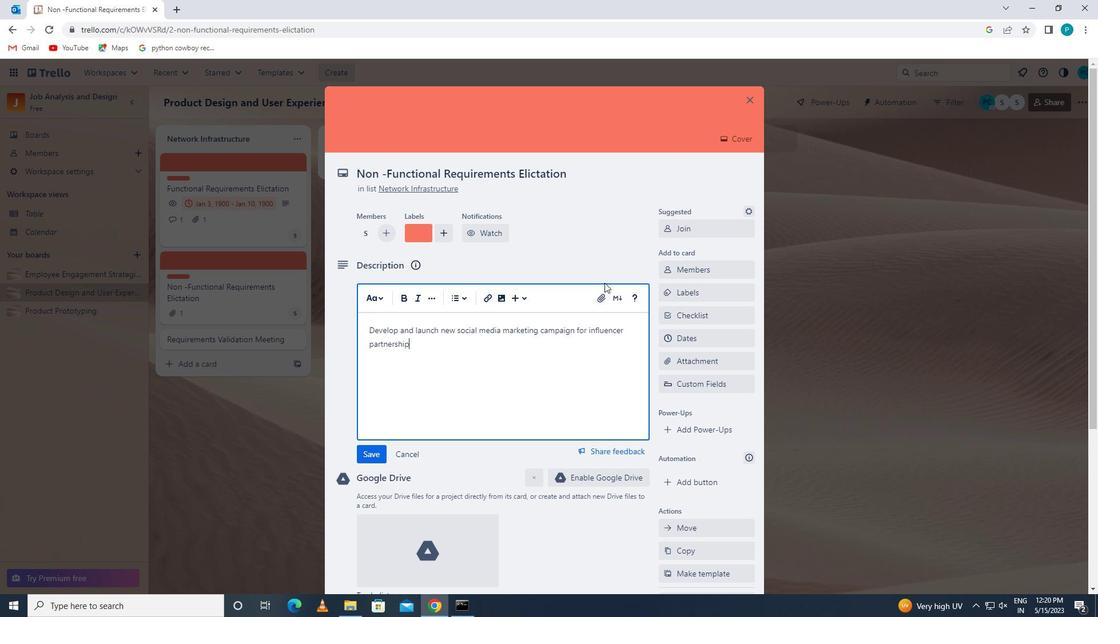 
Action: Mouse moved to (377, 447)
Screenshot: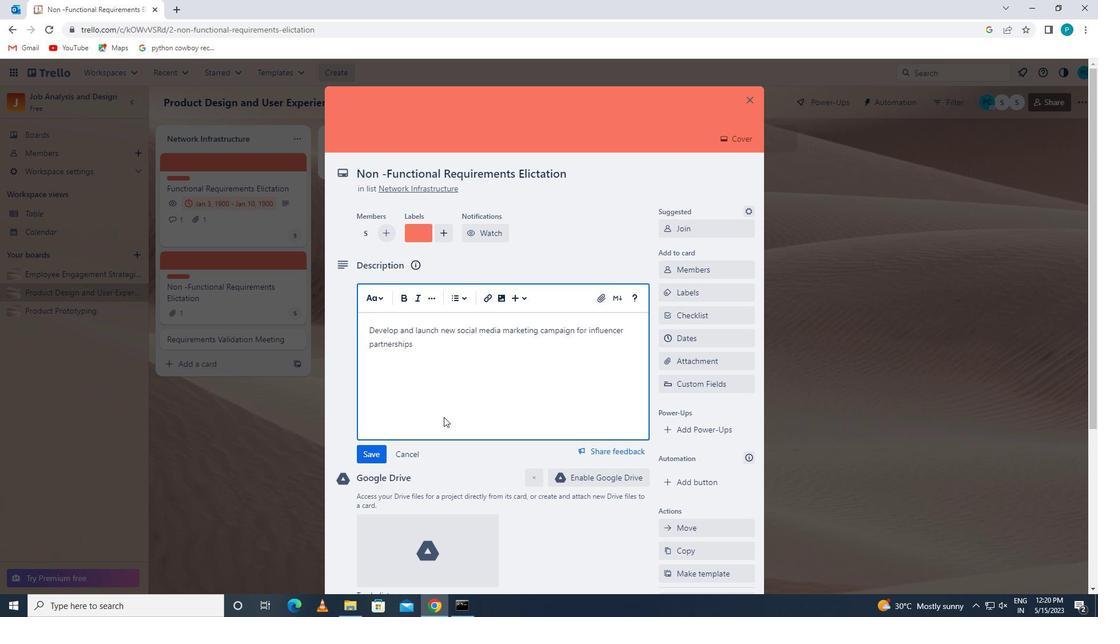 
Action: Mouse pressed left at (377, 447)
Screenshot: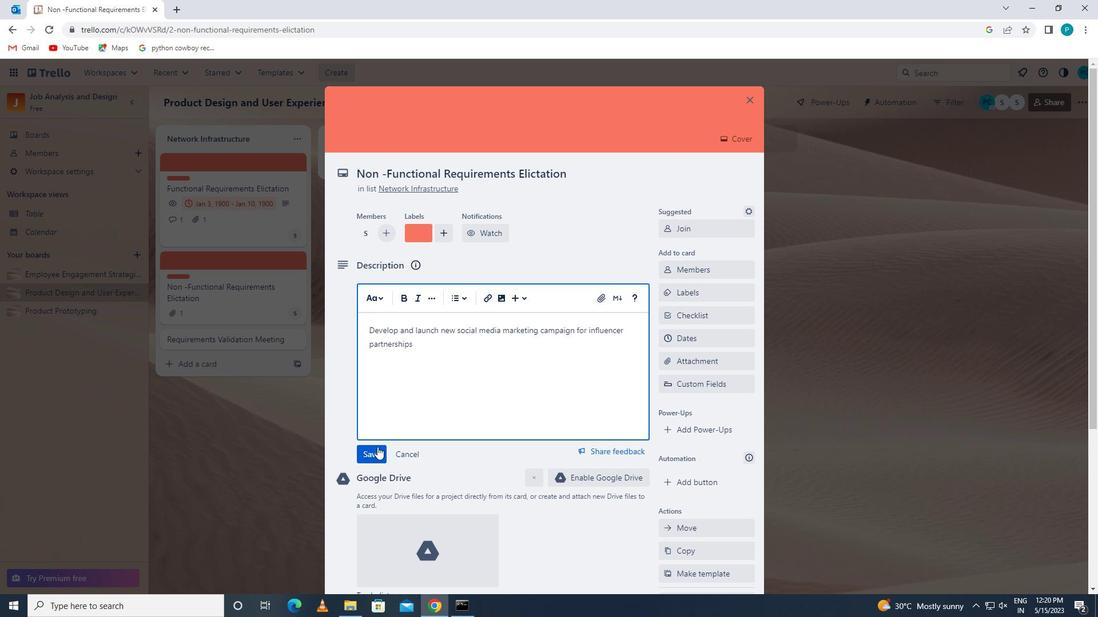
Action: Mouse scrolled (377, 446) with delta (0, 0)
Screenshot: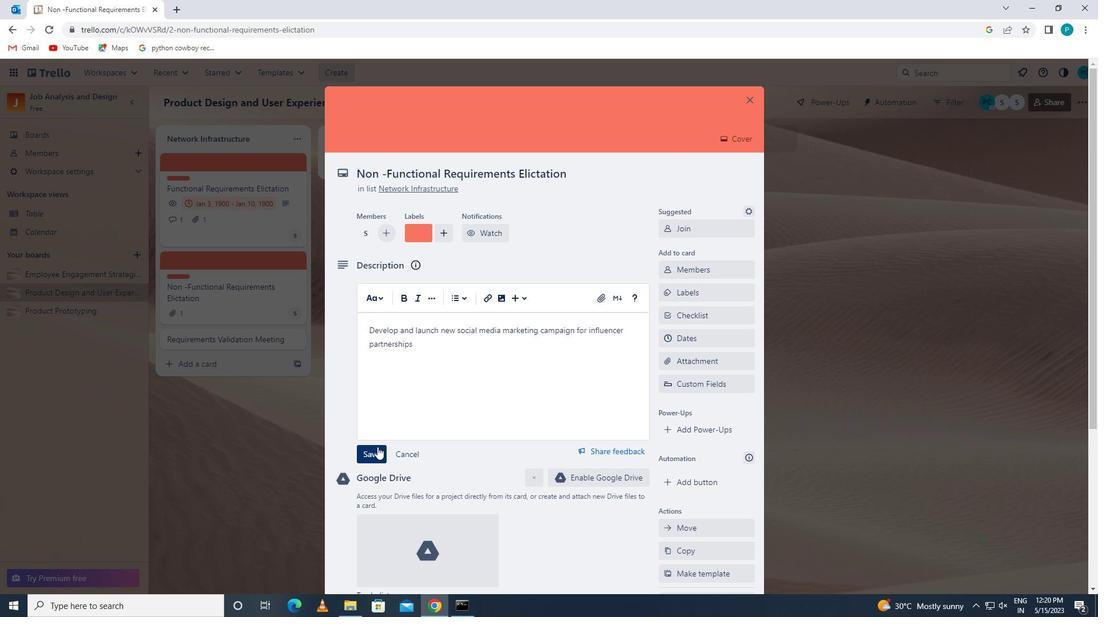 
Action: Mouse scrolled (377, 446) with delta (0, 0)
Screenshot: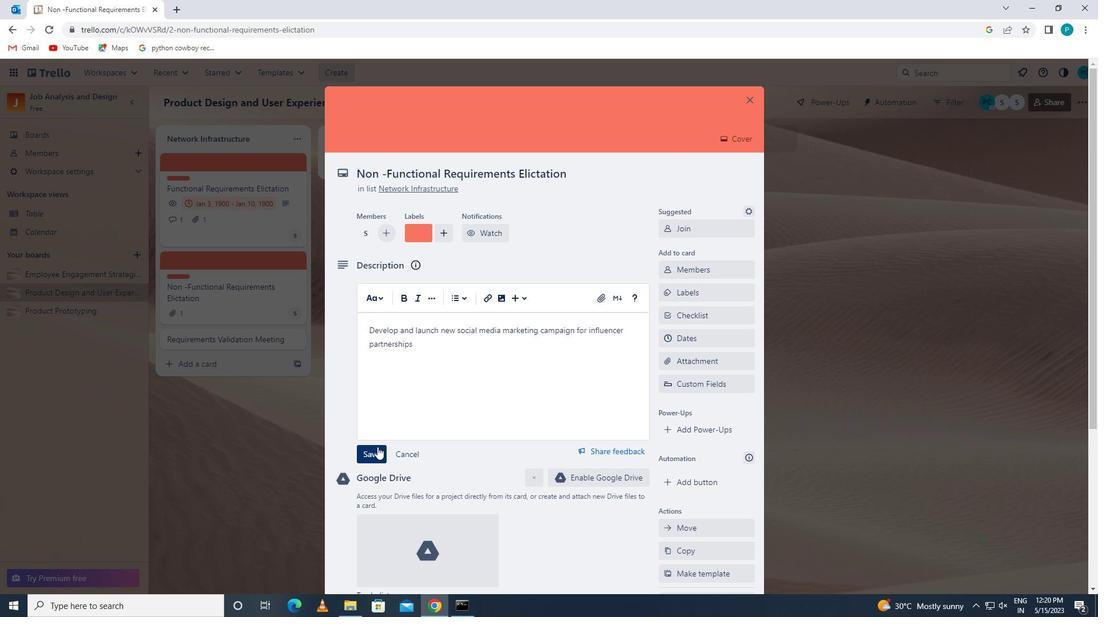 
Action: Mouse scrolled (377, 446) with delta (0, 0)
Screenshot: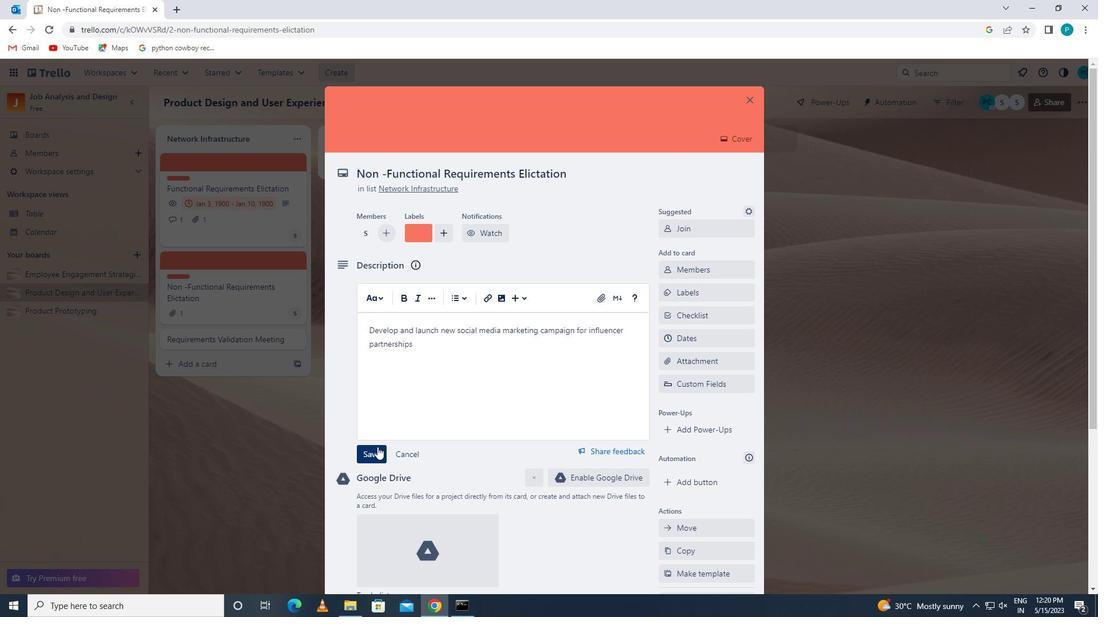 
Action: Mouse scrolled (377, 446) with delta (0, 0)
Screenshot: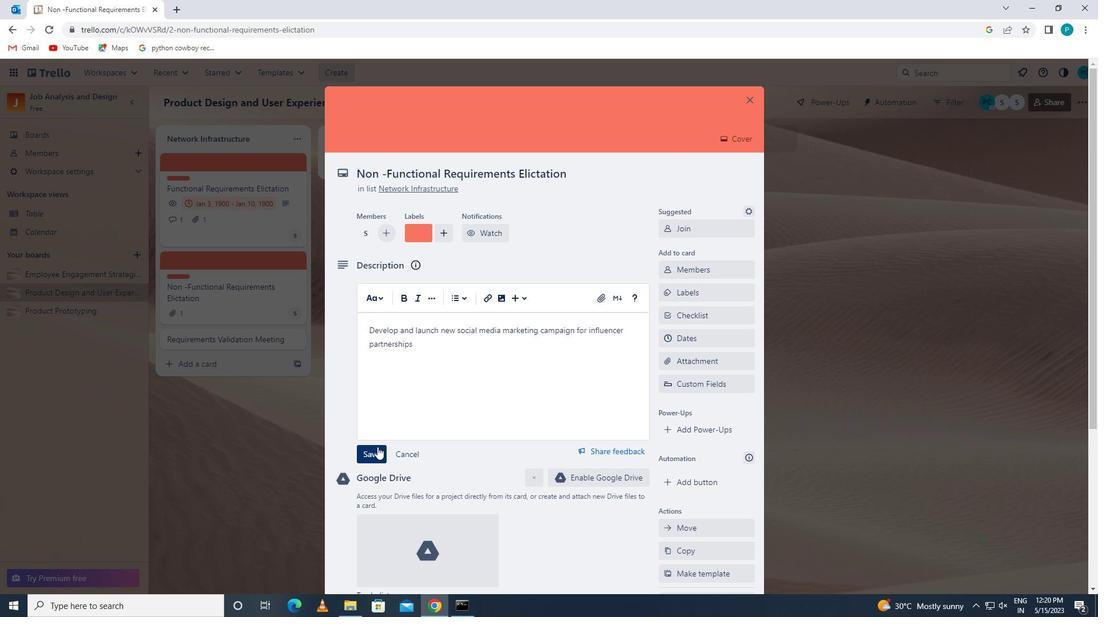 
Action: Mouse moved to (391, 494)
Screenshot: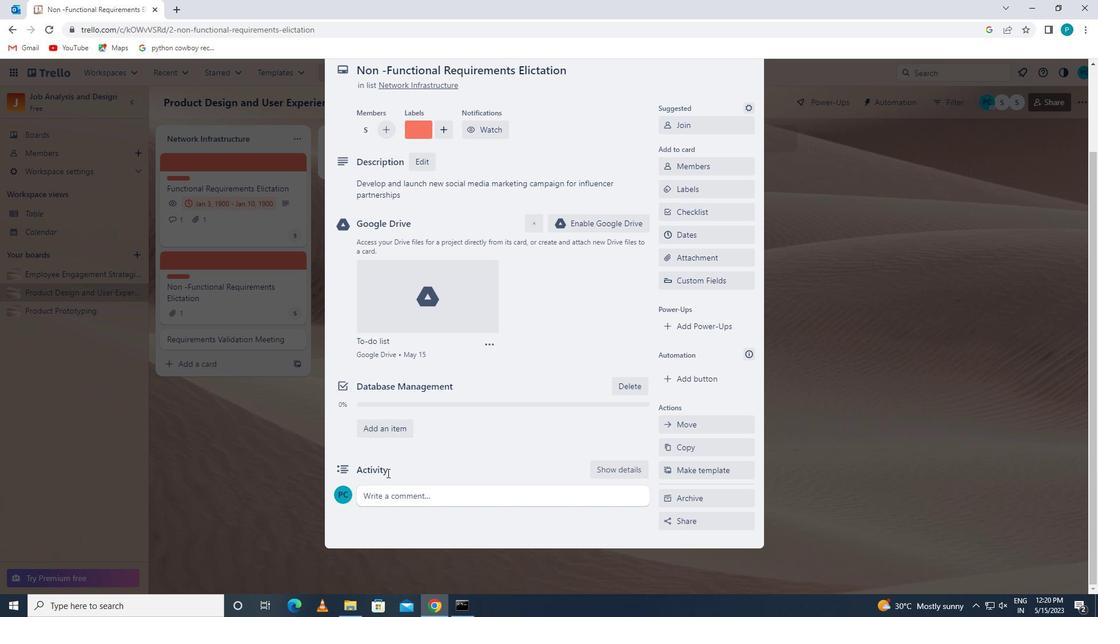 
Action: Mouse pressed left at (391, 494)
Screenshot: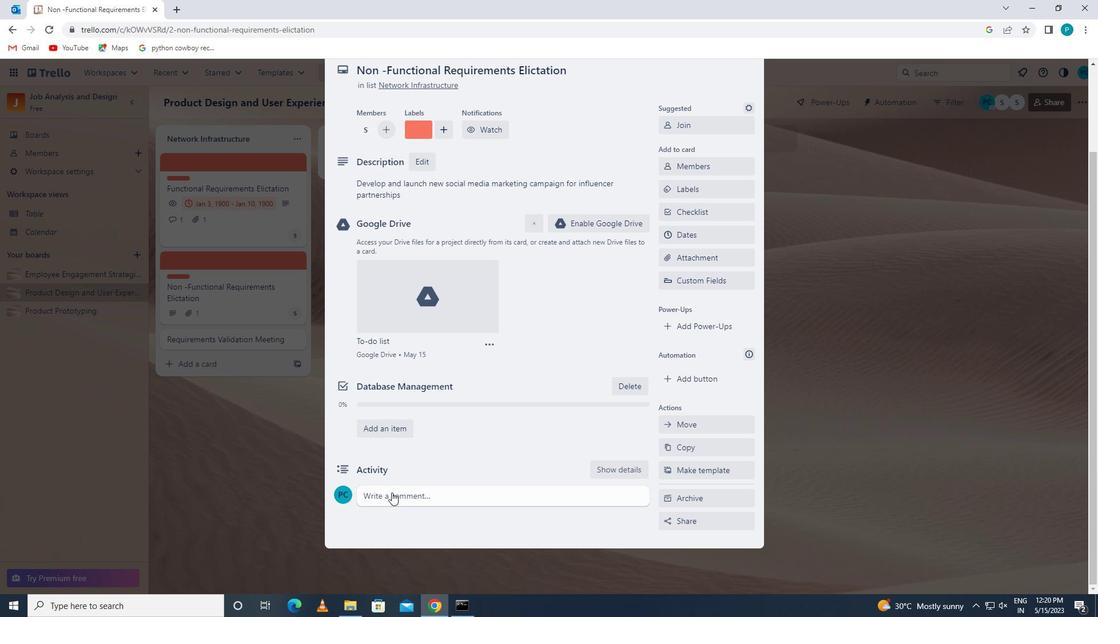 
Action: Key pressed <Key.caps_lock>t<Key.caps_lock>his<Key.space>task<Key.space>presents<Key.space>an<Key.space>oportunity<Key.space>to<Key.space>innovate<Key.space>and<Key.space>comeup<Key.space>with<Key.space>new<Key.space>solutions<Key.space>to<Key.space>old<Key.space>problems
Screenshot: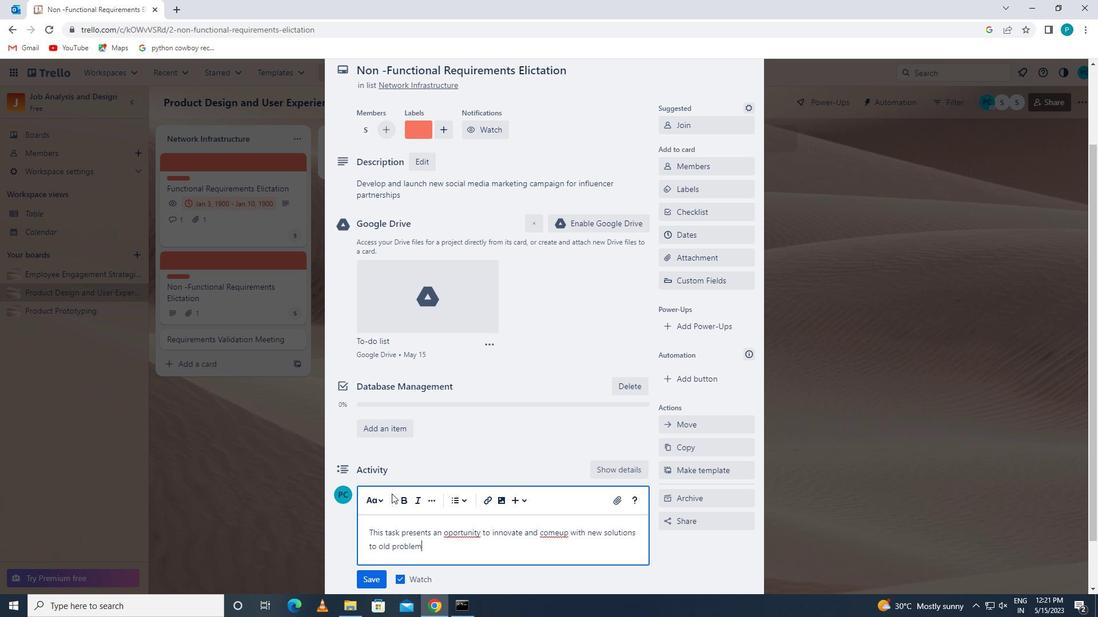 
Action: Mouse moved to (376, 576)
Screenshot: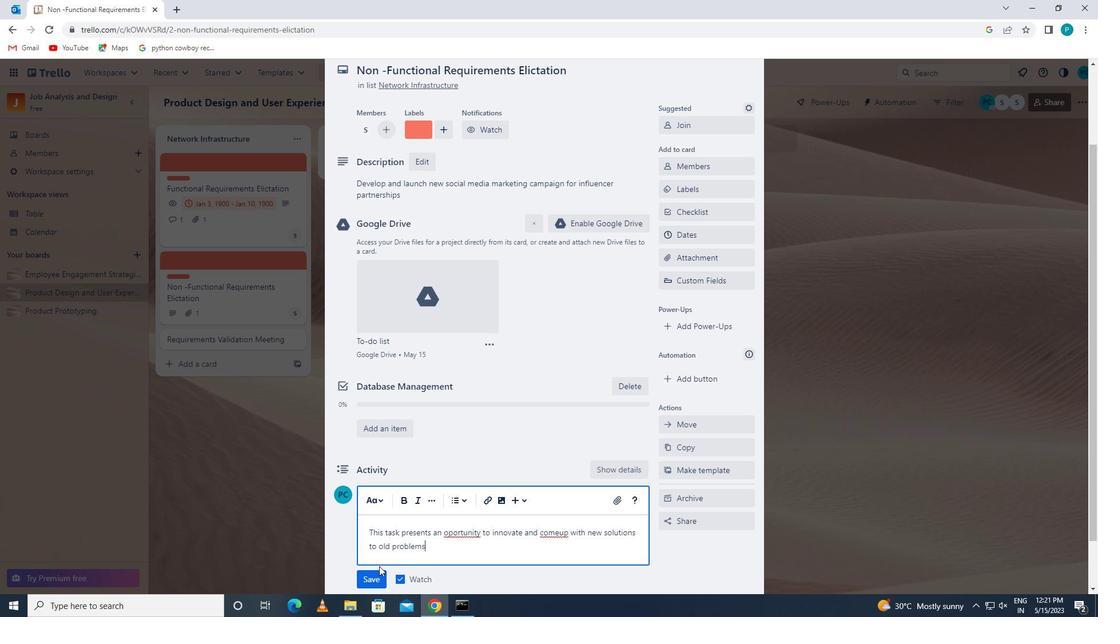 
Action: Mouse pressed left at (376, 576)
Screenshot: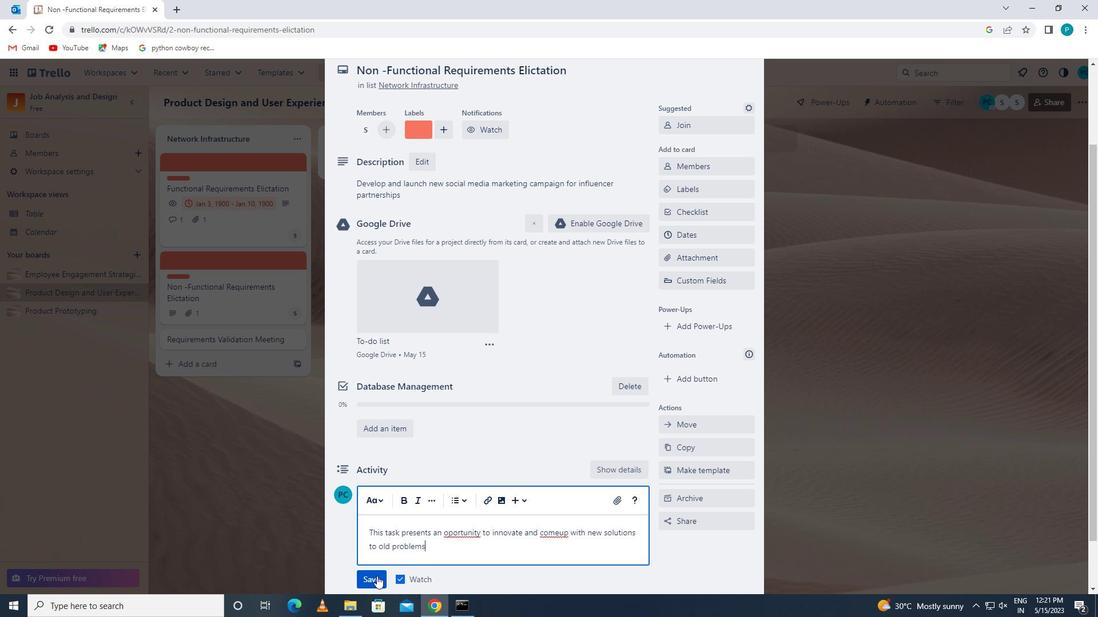 
Action: Mouse moved to (685, 237)
Screenshot: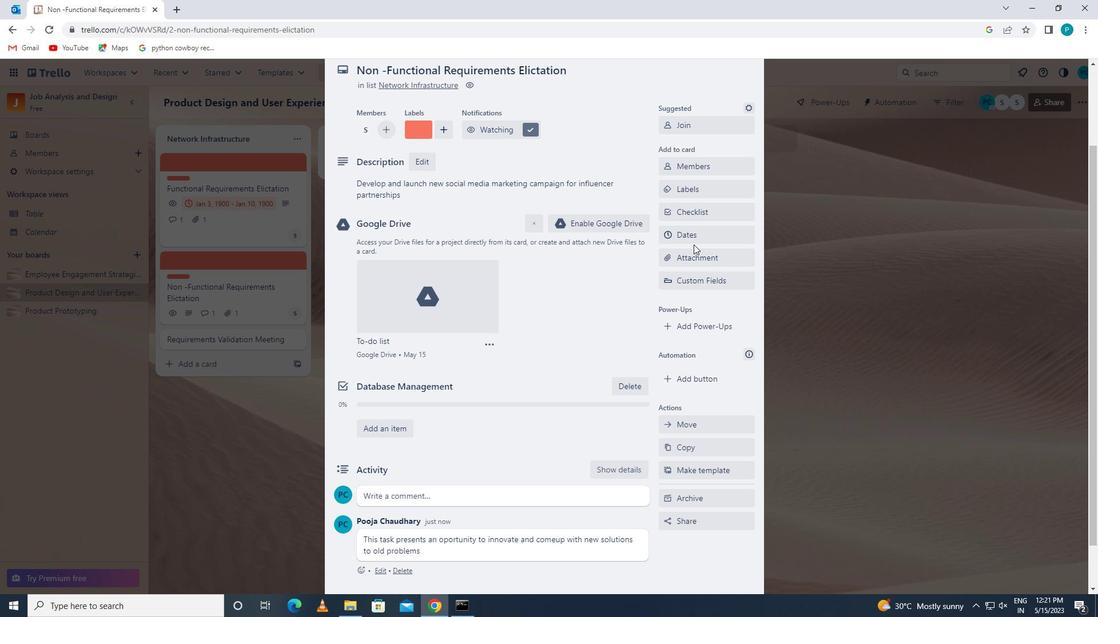 
Action: Mouse pressed left at (685, 237)
Screenshot: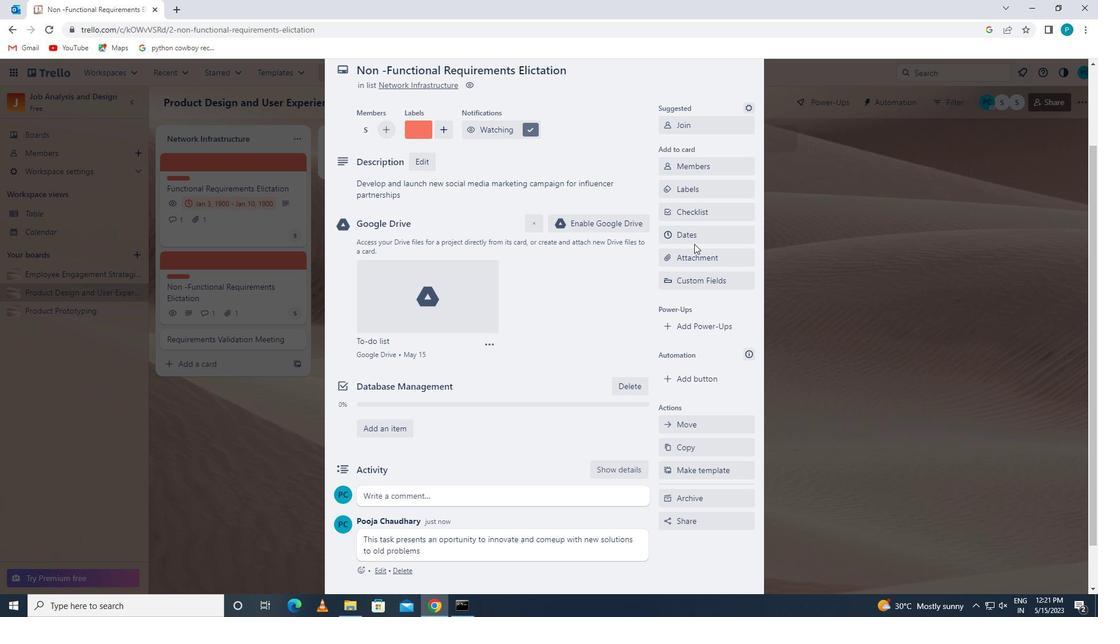 
Action: Mouse moved to (673, 312)
Screenshot: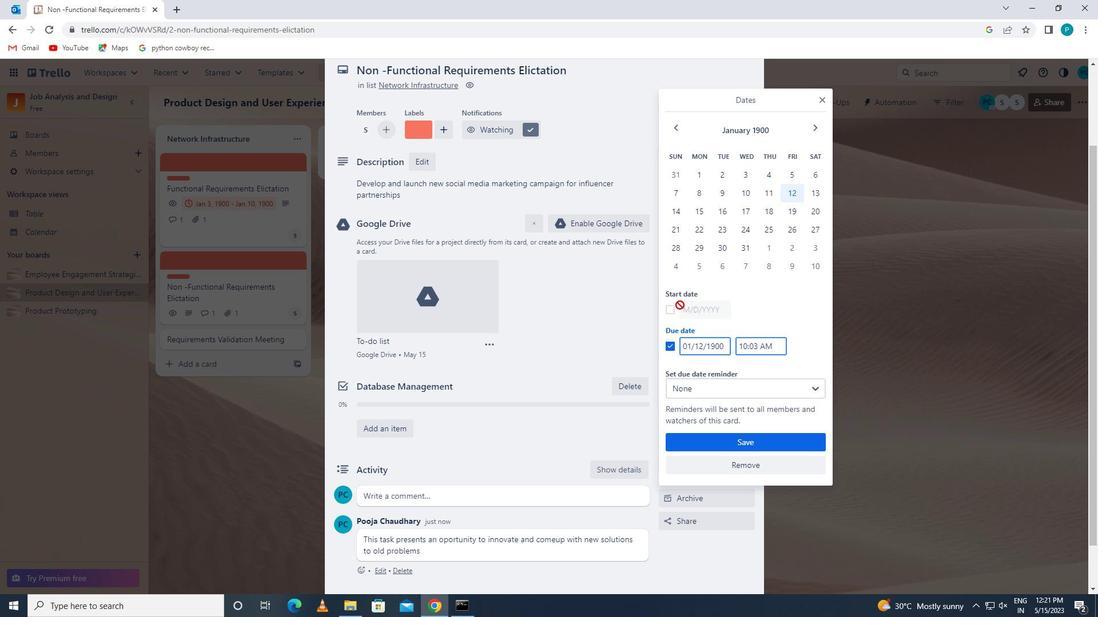
Action: Mouse pressed left at (673, 312)
Screenshot: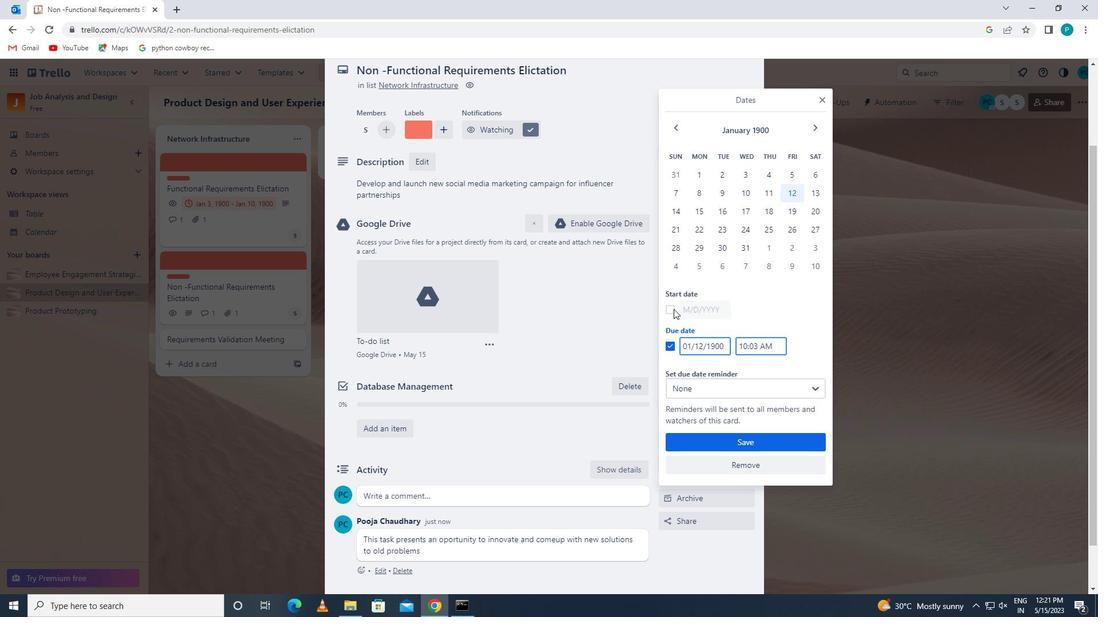 
Action: Mouse moved to (685, 308)
Screenshot: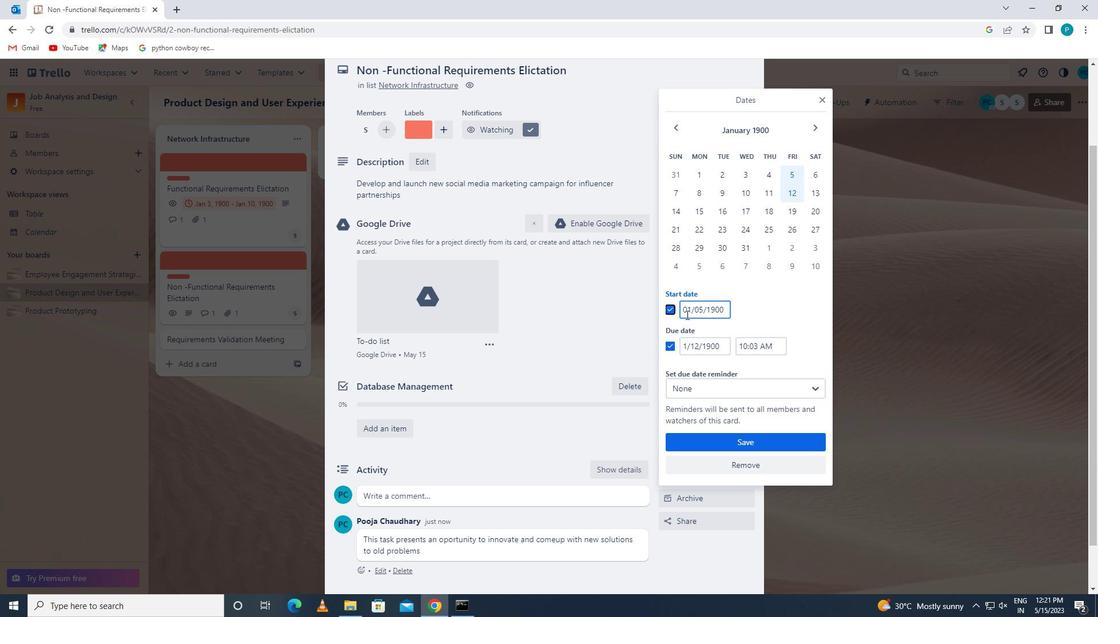 
Action: Mouse pressed left at (685, 308)
Screenshot: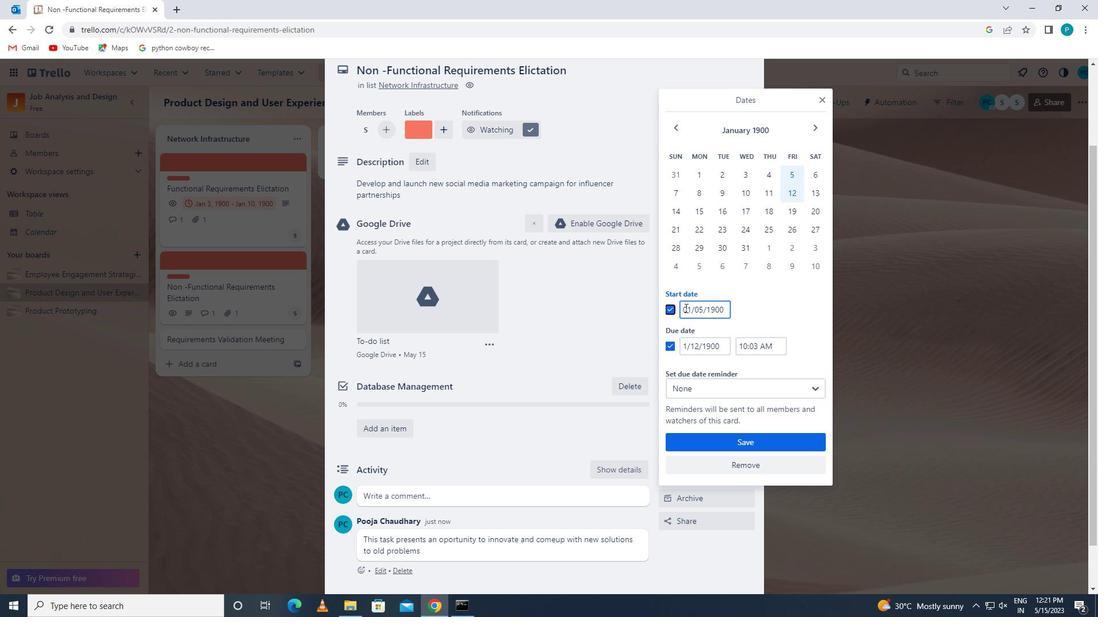 
Action: Mouse moved to (754, 314)
Screenshot: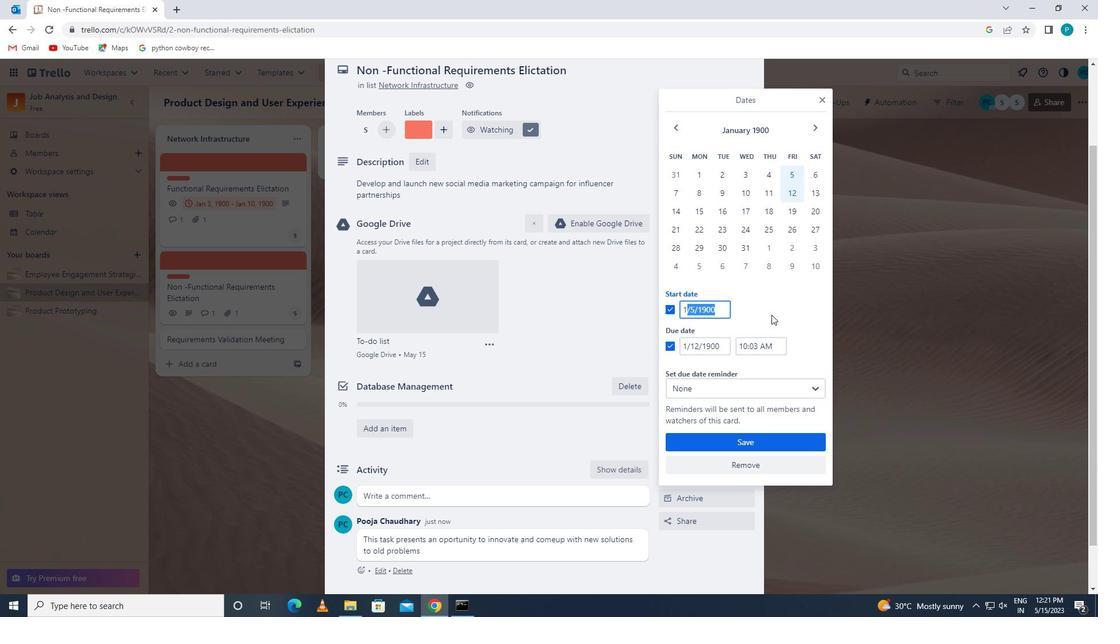 
Action: Key pressed /6/1900
Screenshot: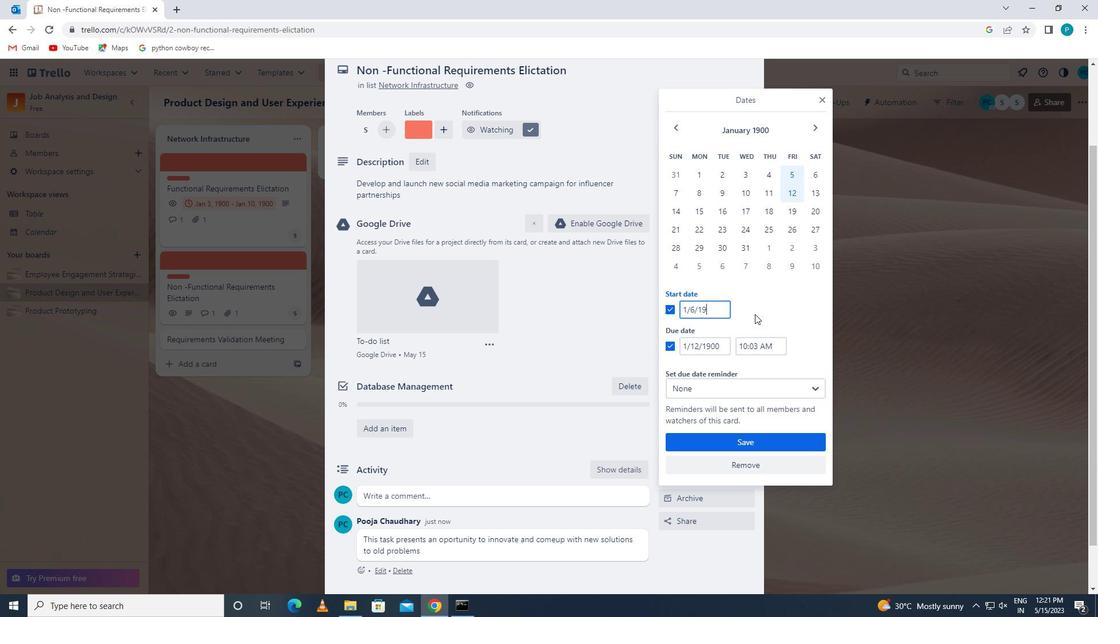 
Action: Mouse moved to (718, 343)
Screenshot: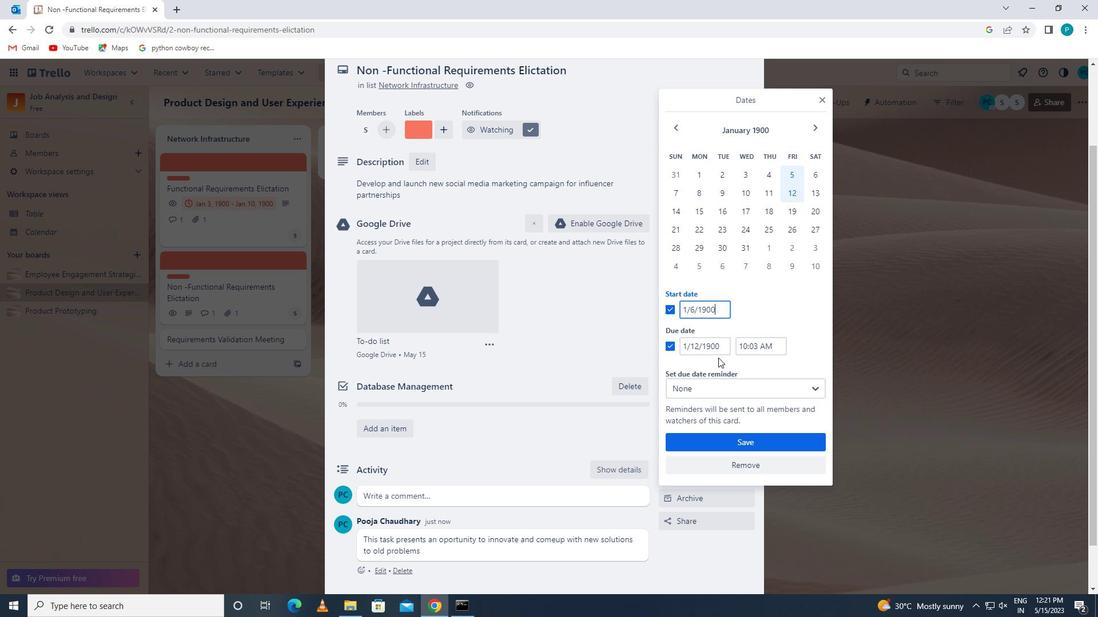 
Action: Mouse pressed left at (718, 343)
Screenshot: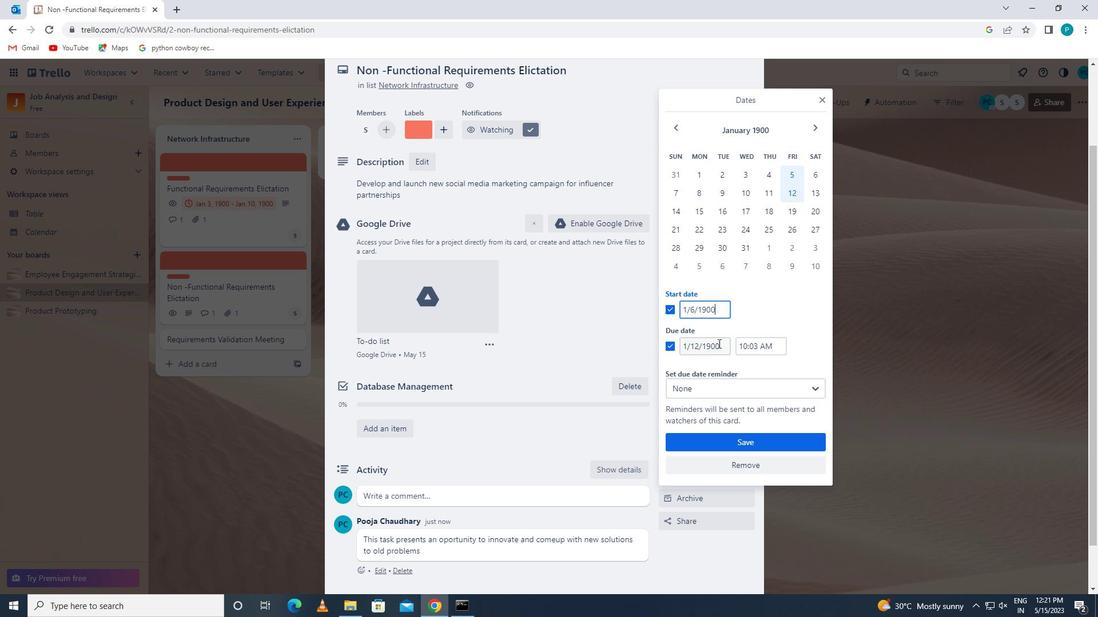 
Action: Mouse moved to (678, 350)
Screenshot: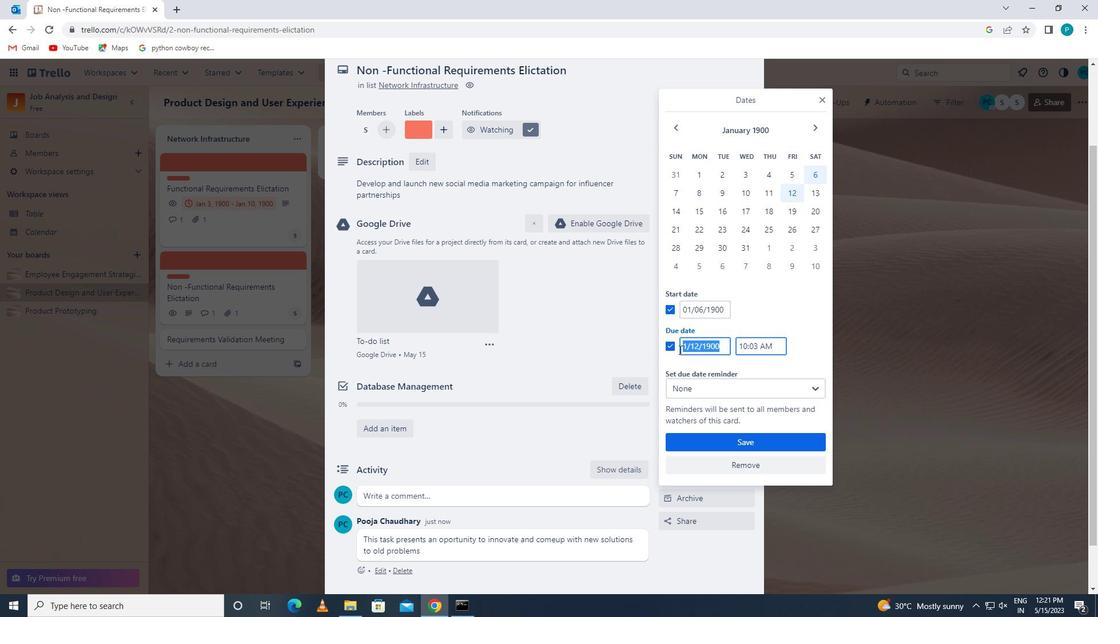
Action: Key pressed 1/13/1900
Screenshot: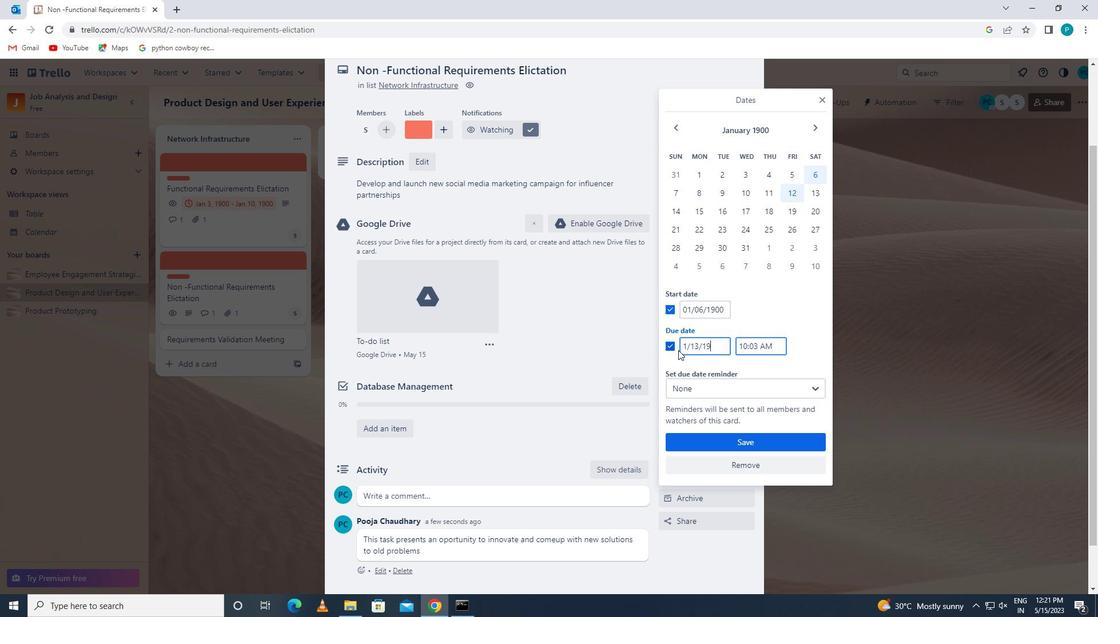 
Action: Mouse moved to (700, 438)
Screenshot: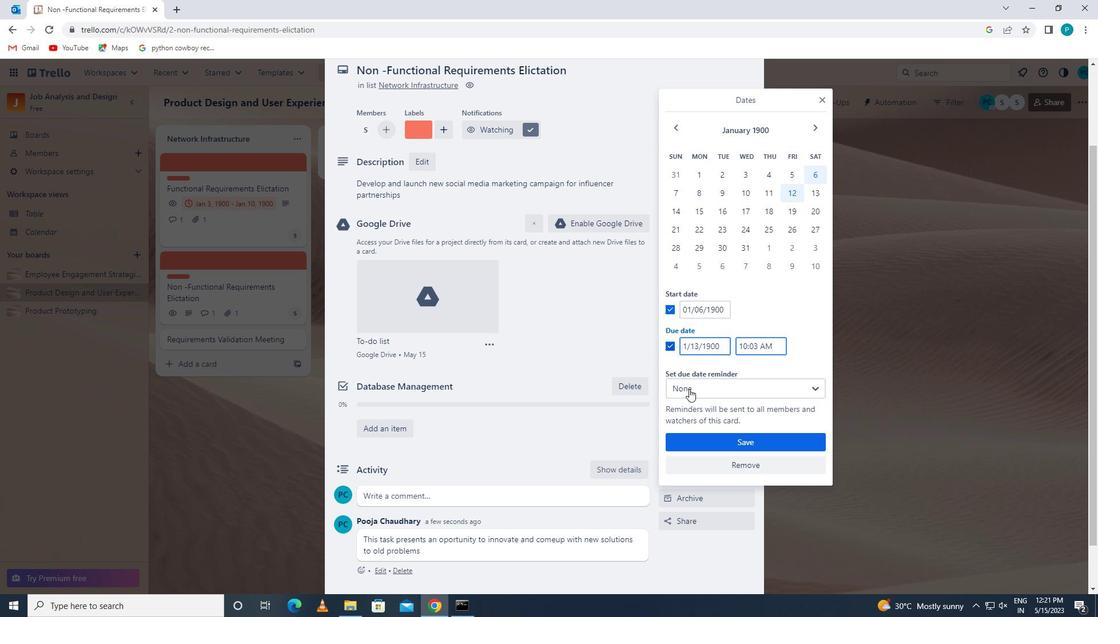 
Action: Mouse pressed left at (700, 438)
Screenshot: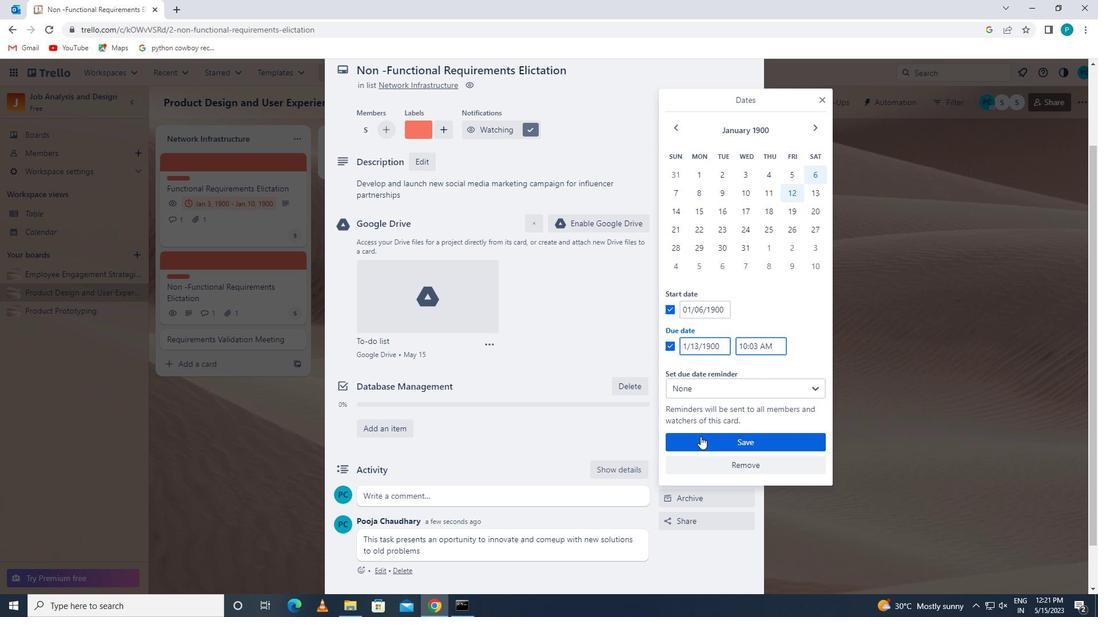 
Action: Mouse moved to (626, 400)
Screenshot: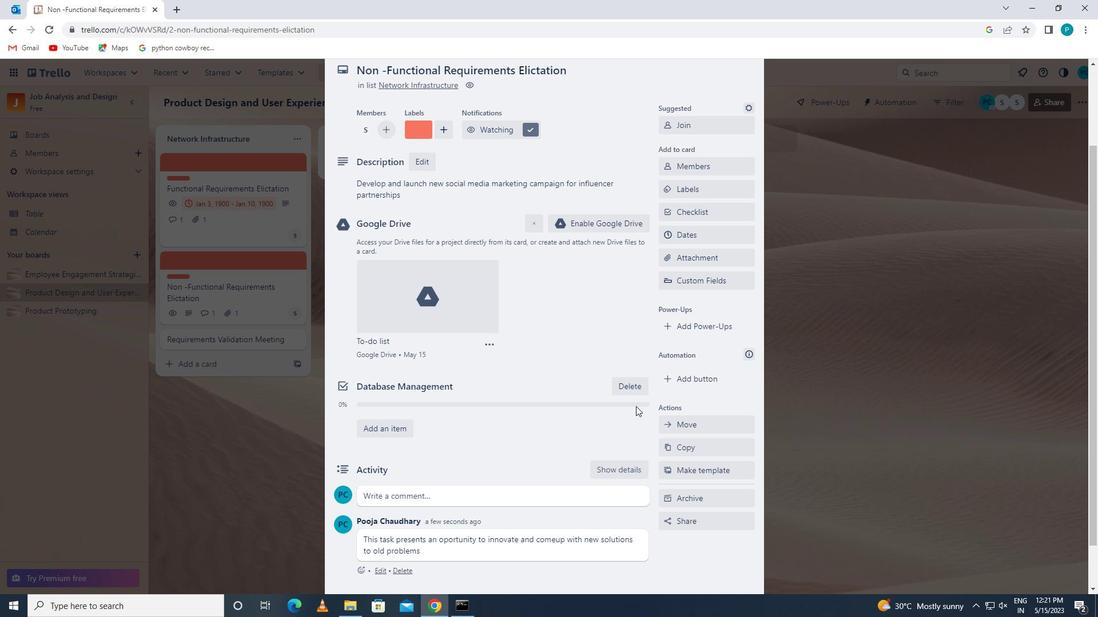
Action: Mouse scrolled (626, 401) with delta (0, 0)
Screenshot: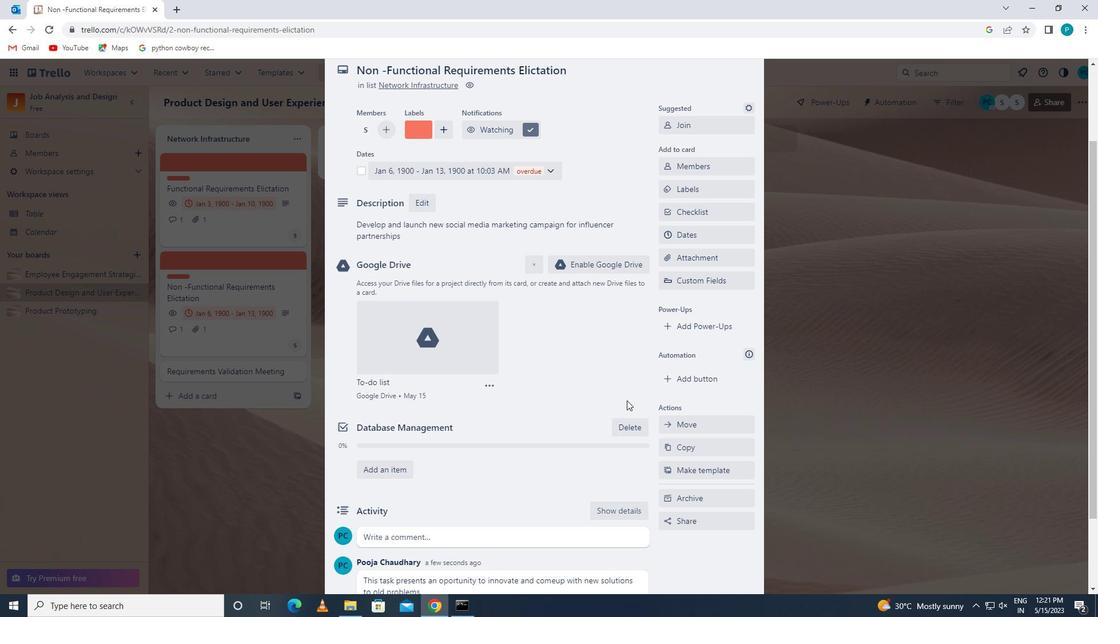 
Action: Mouse scrolled (626, 401) with delta (0, 0)
Screenshot: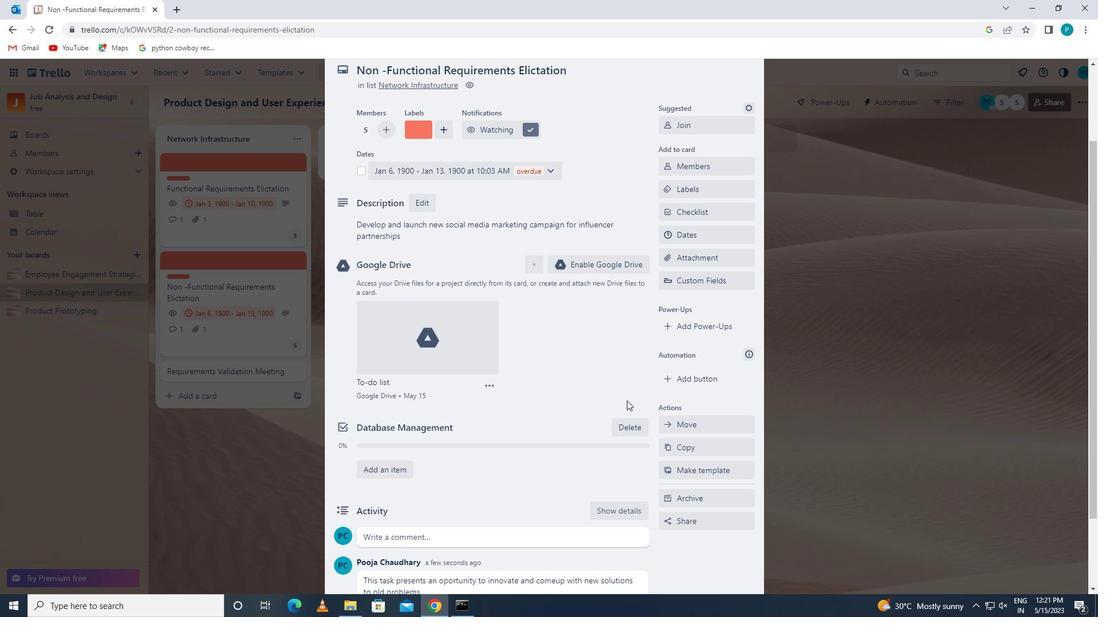
Action: Mouse scrolled (626, 401) with delta (0, 0)
Screenshot: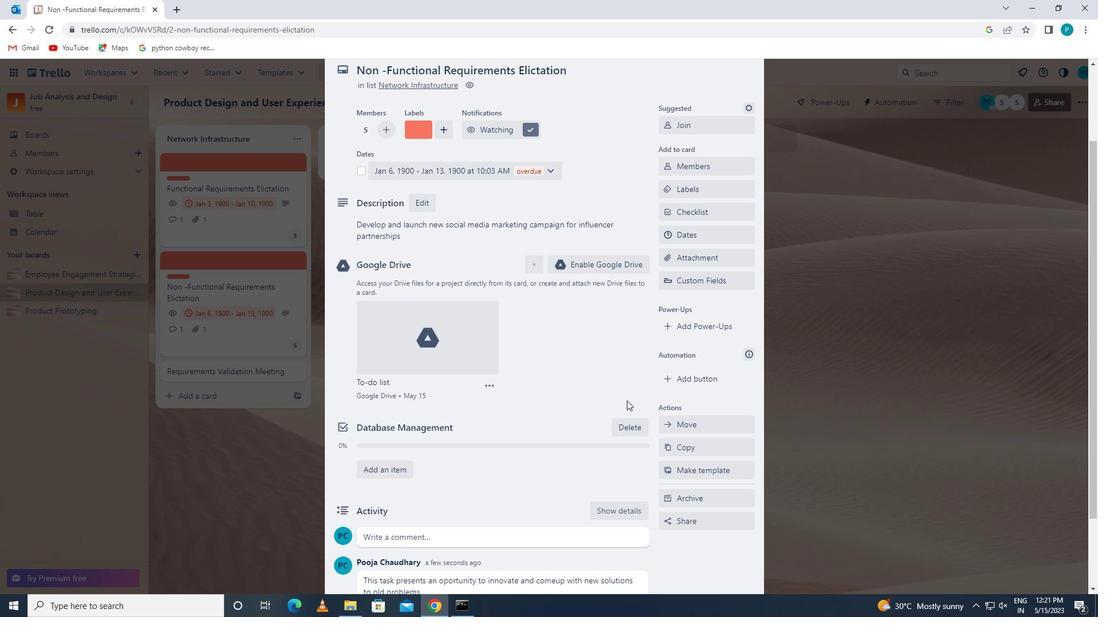 
Action: Mouse scrolled (626, 401) with delta (0, 0)
Screenshot: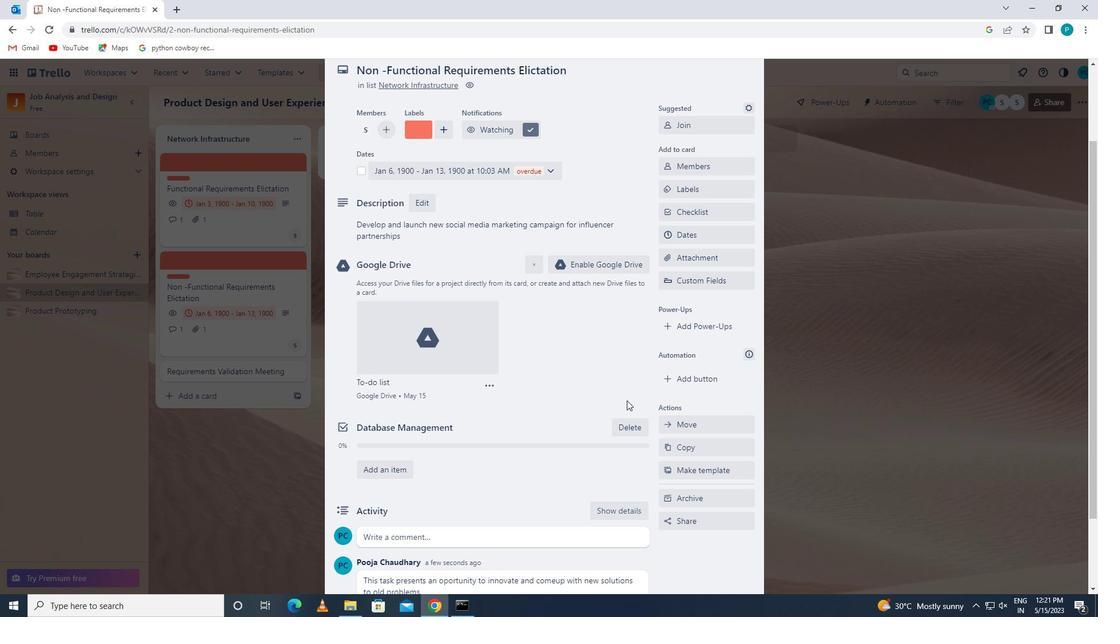 
